 Task: Check the percentage active listings of formal dining room in the last 5 years.
Action: Mouse moved to (1067, 242)
Screenshot: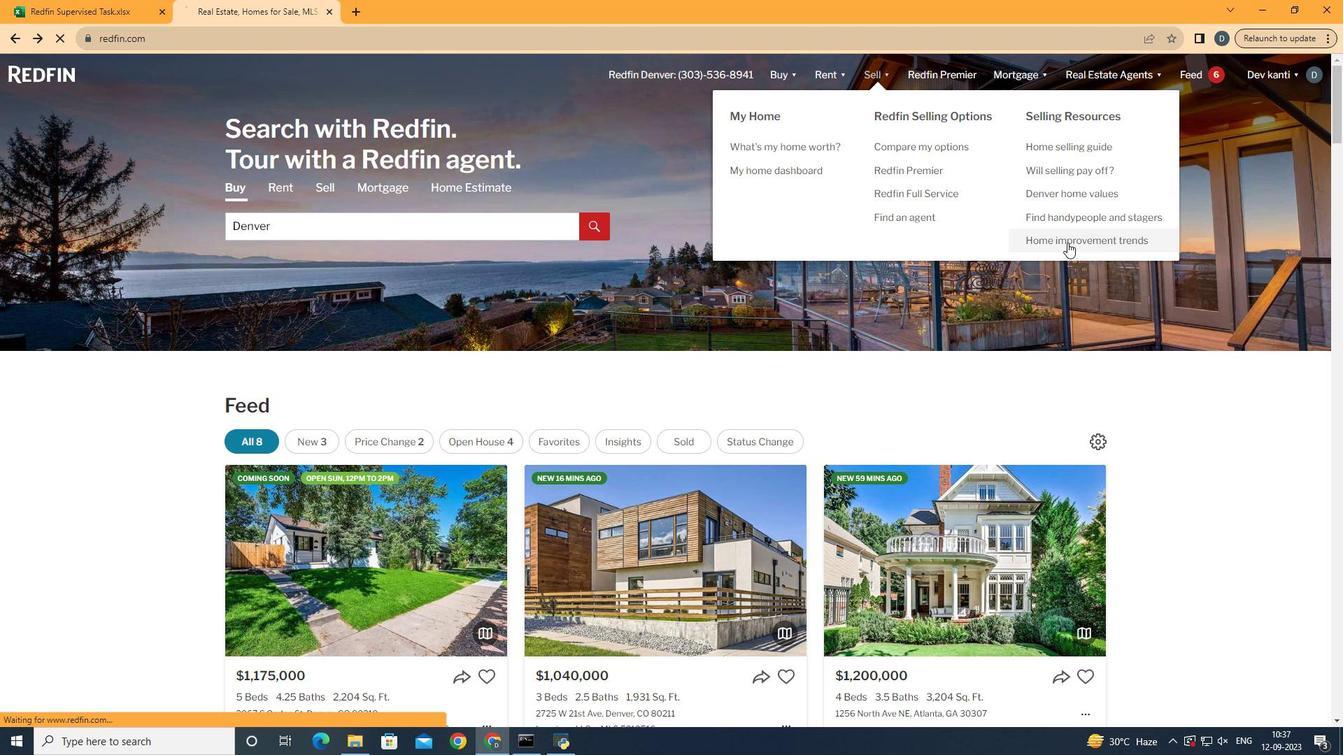 
Action: Mouse pressed left at (1067, 242)
Screenshot: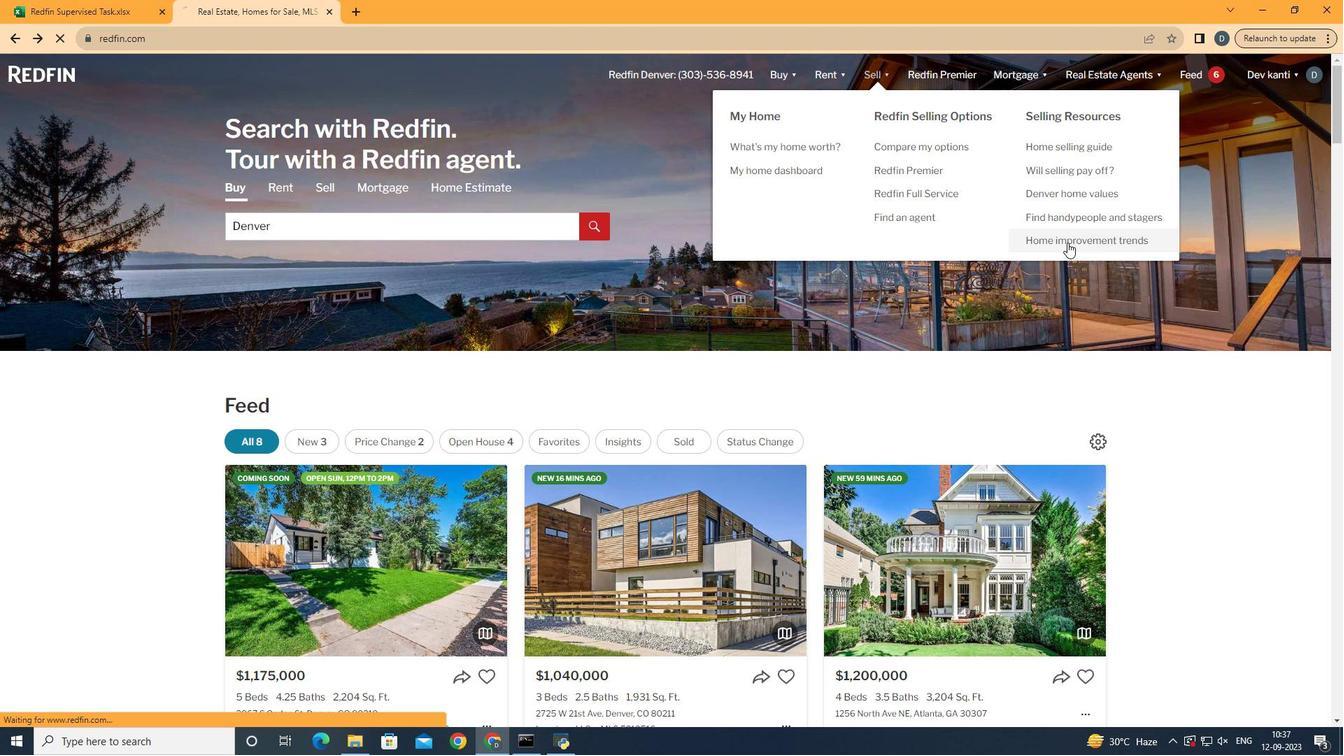 
Action: Mouse moved to (337, 267)
Screenshot: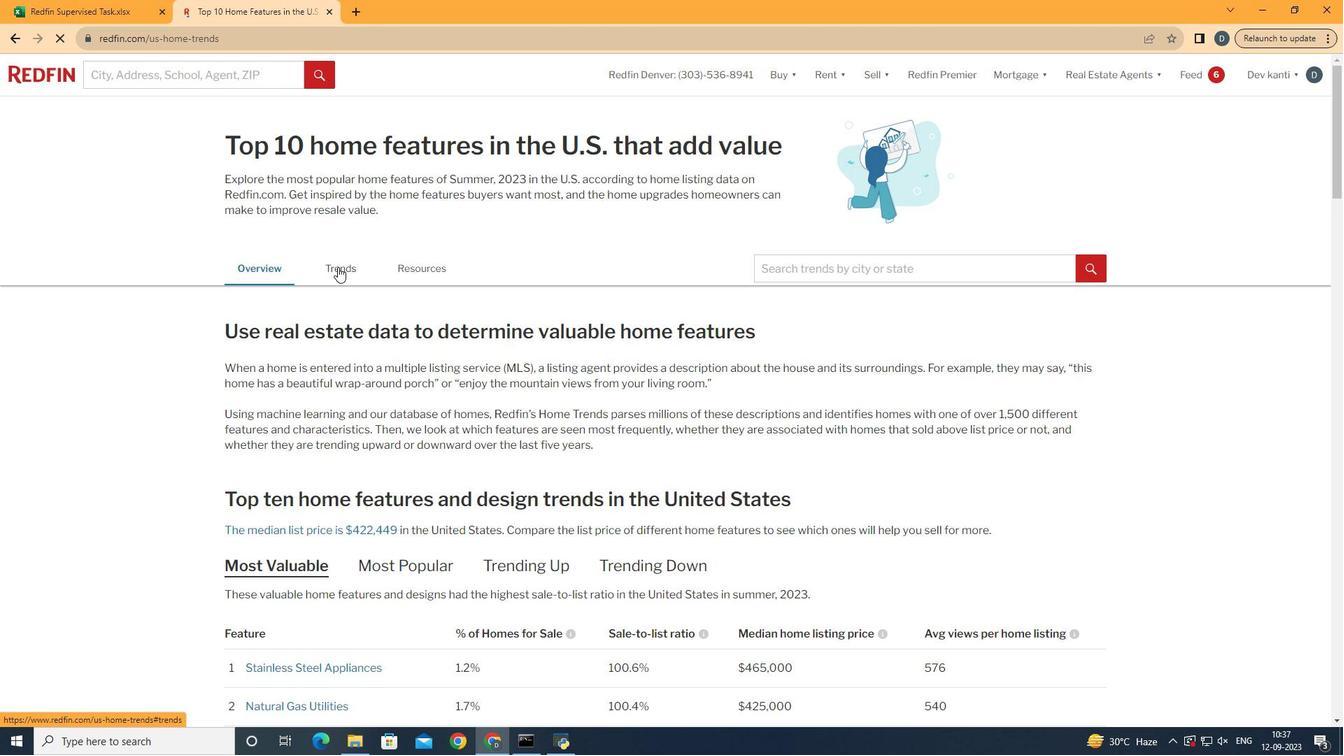 
Action: Mouse pressed left at (337, 267)
Screenshot: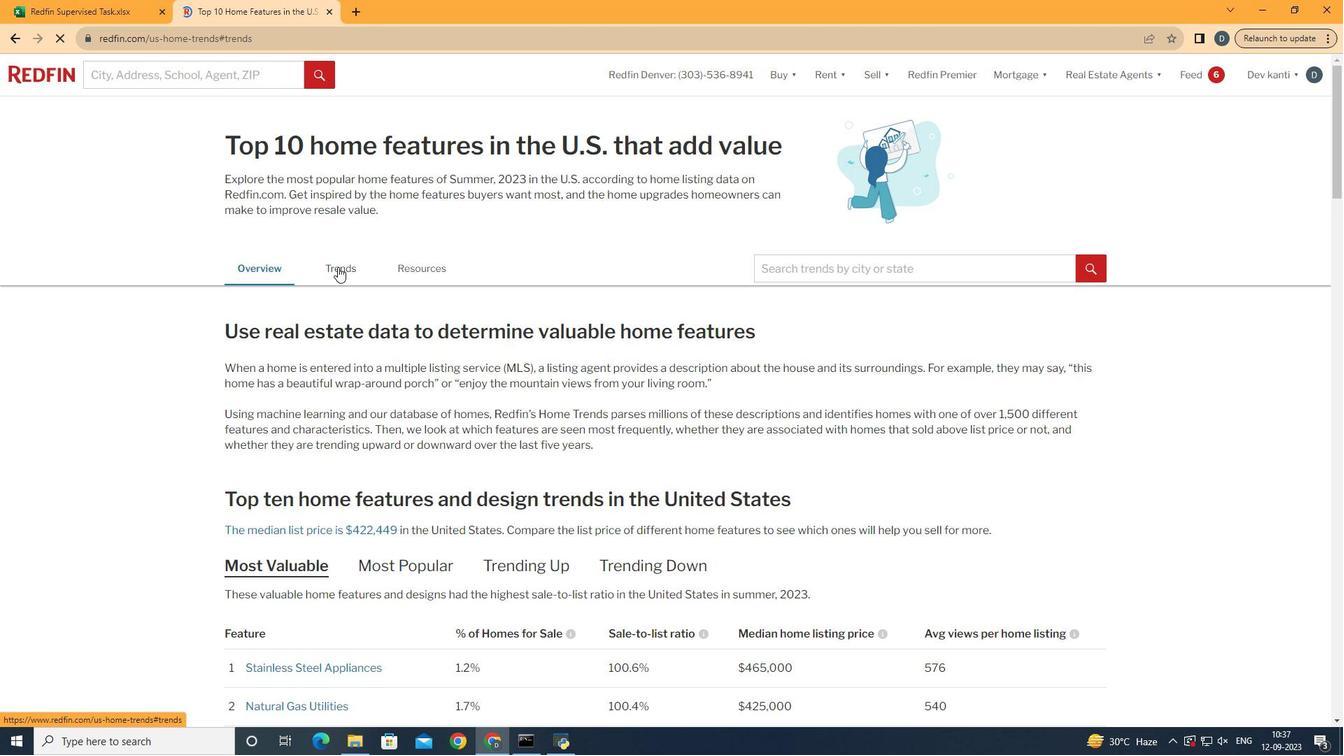 
Action: Mouse moved to (503, 347)
Screenshot: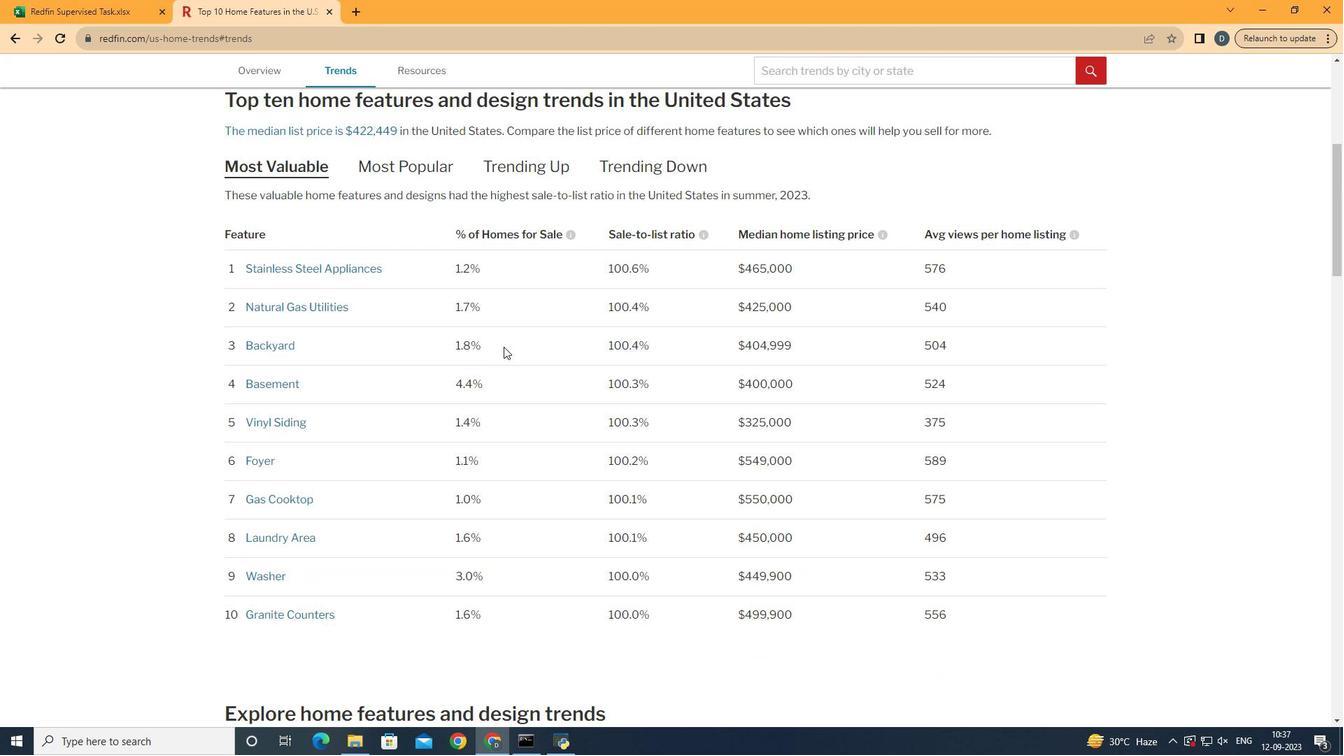 
Action: Mouse scrolled (503, 346) with delta (0, 0)
Screenshot: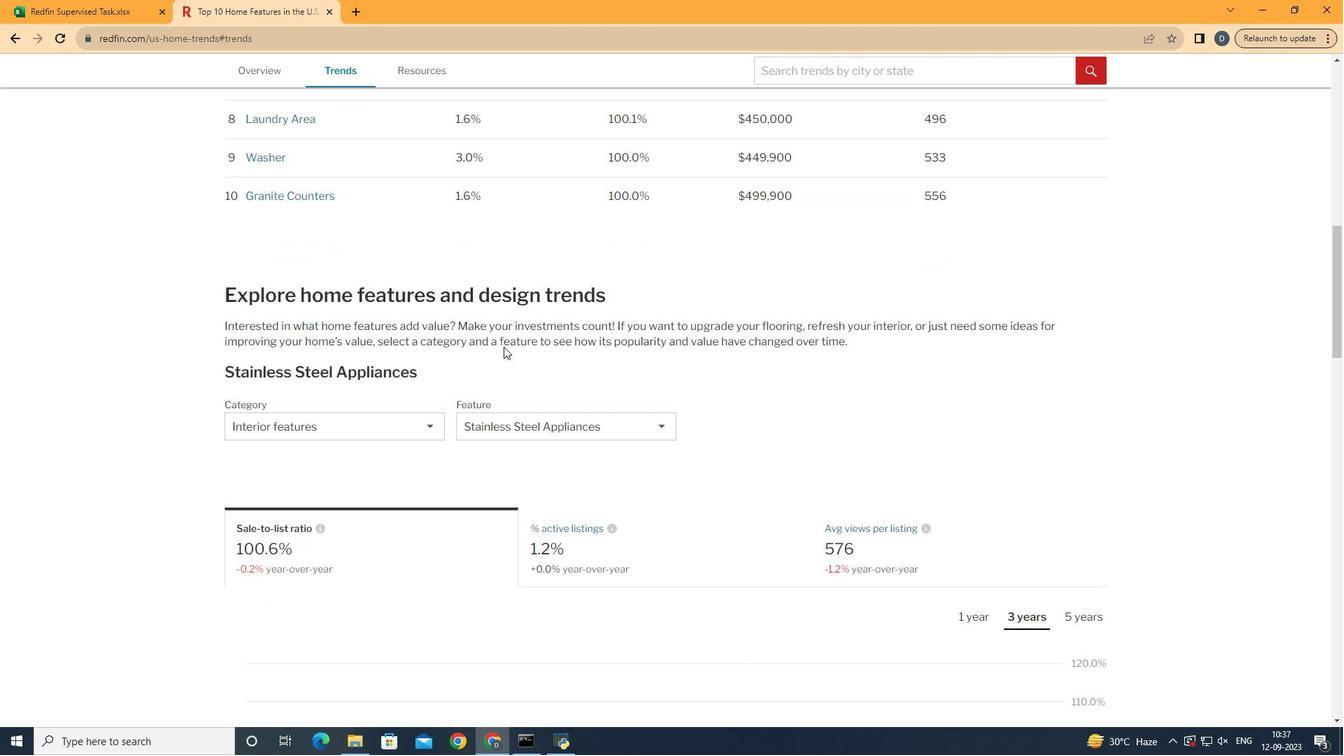 
Action: Mouse scrolled (503, 346) with delta (0, 0)
Screenshot: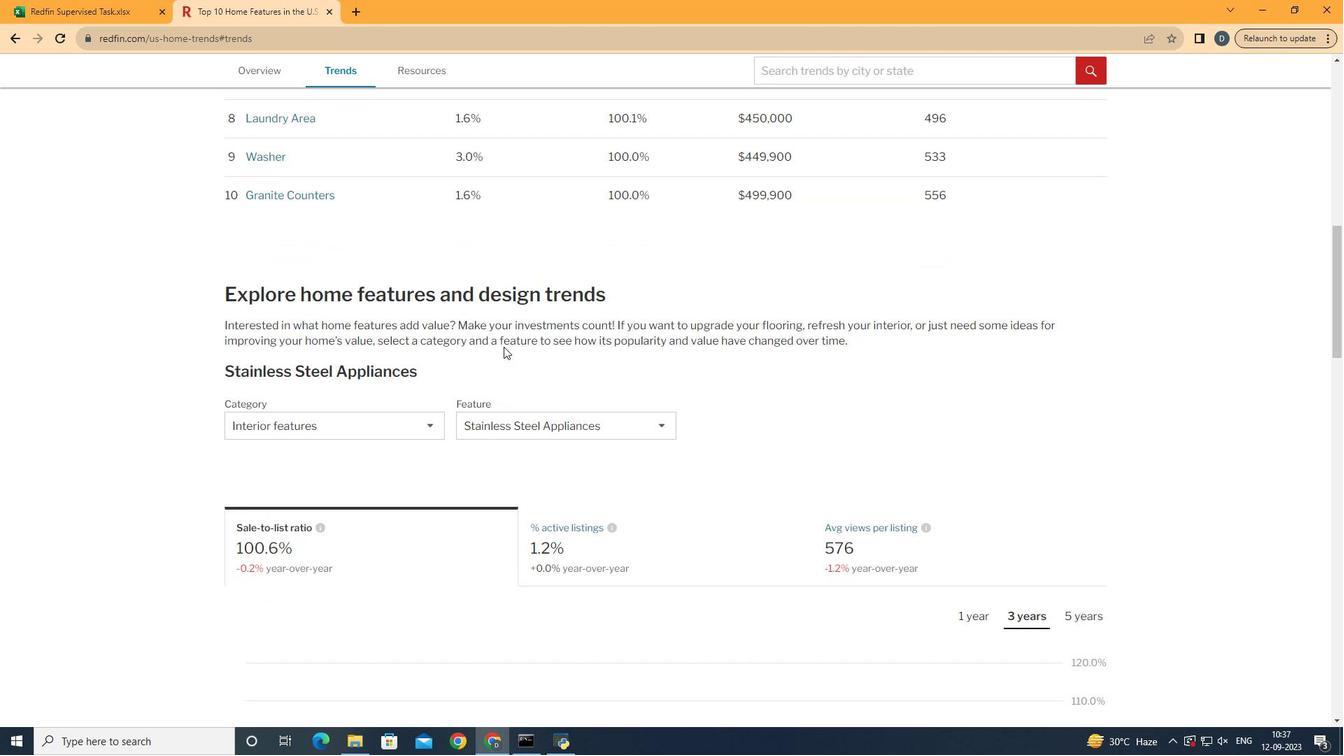 
Action: Mouse scrolled (503, 346) with delta (0, 0)
Screenshot: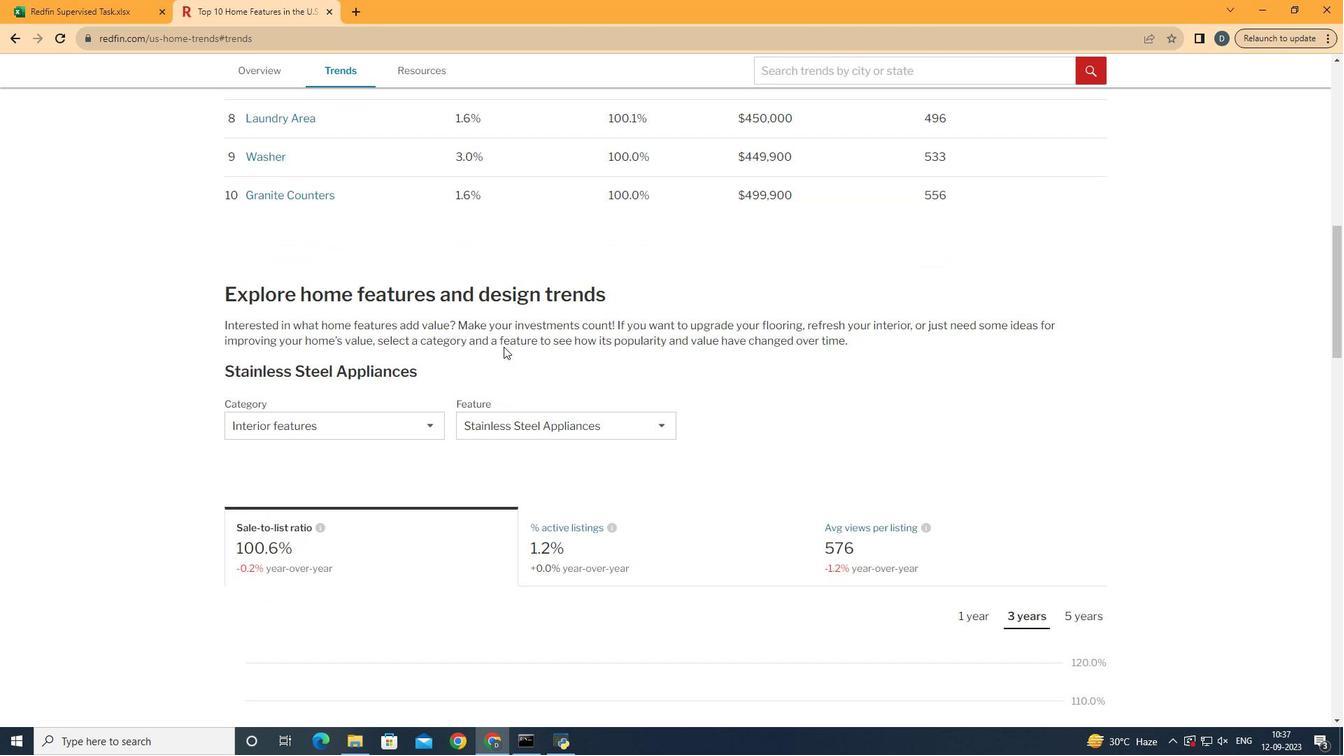 
Action: Mouse scrolled (503, 346) with delta (0, 0)
Screenshot: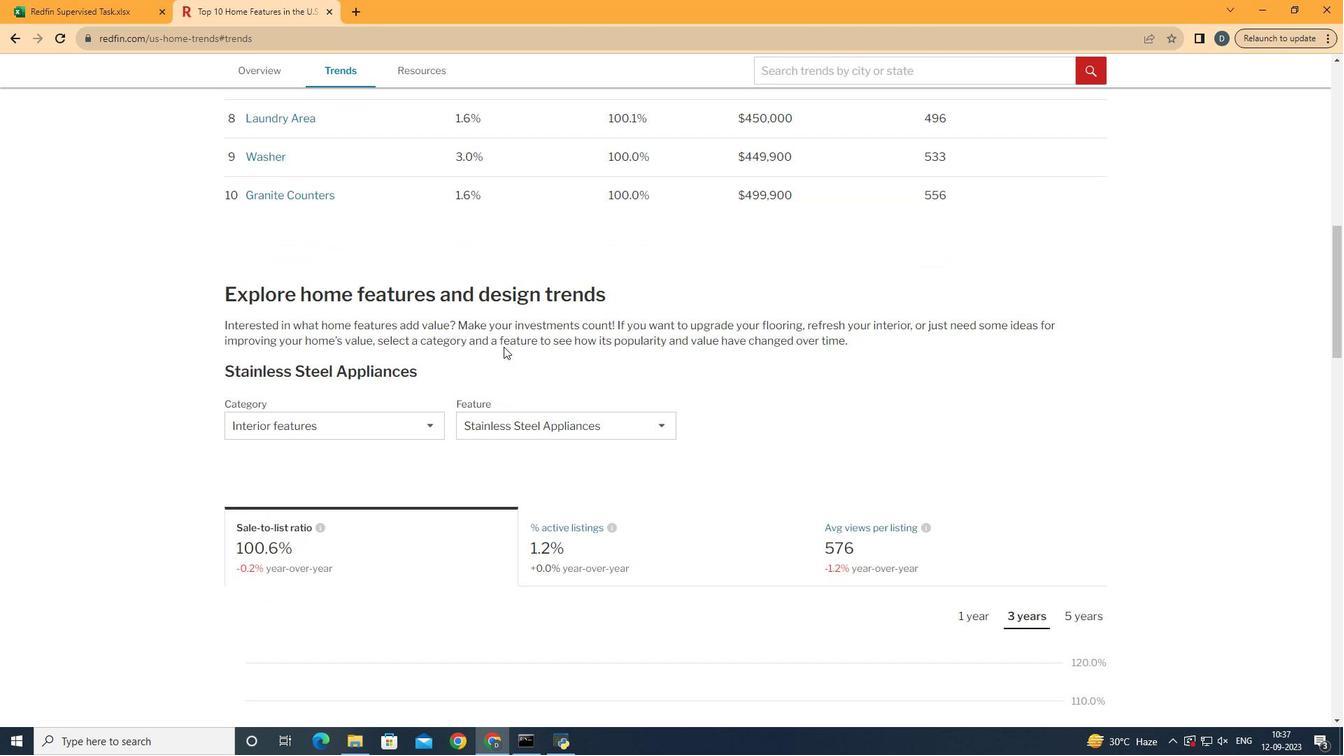 
Action: Mouse scrolled (503, 346) with delta (0, 0)
Screenshot: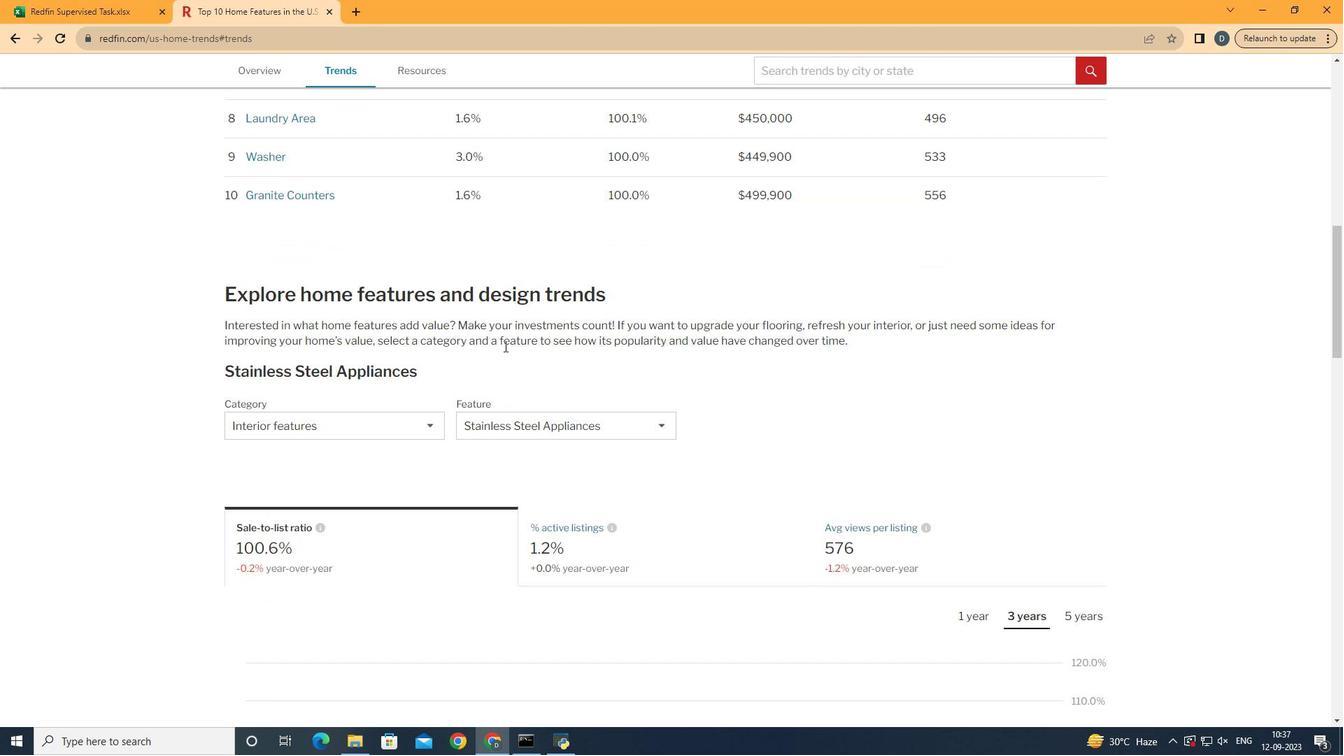 
Action: Mouse scrolled (503, 346) with delta (0, 0)
Screenshot: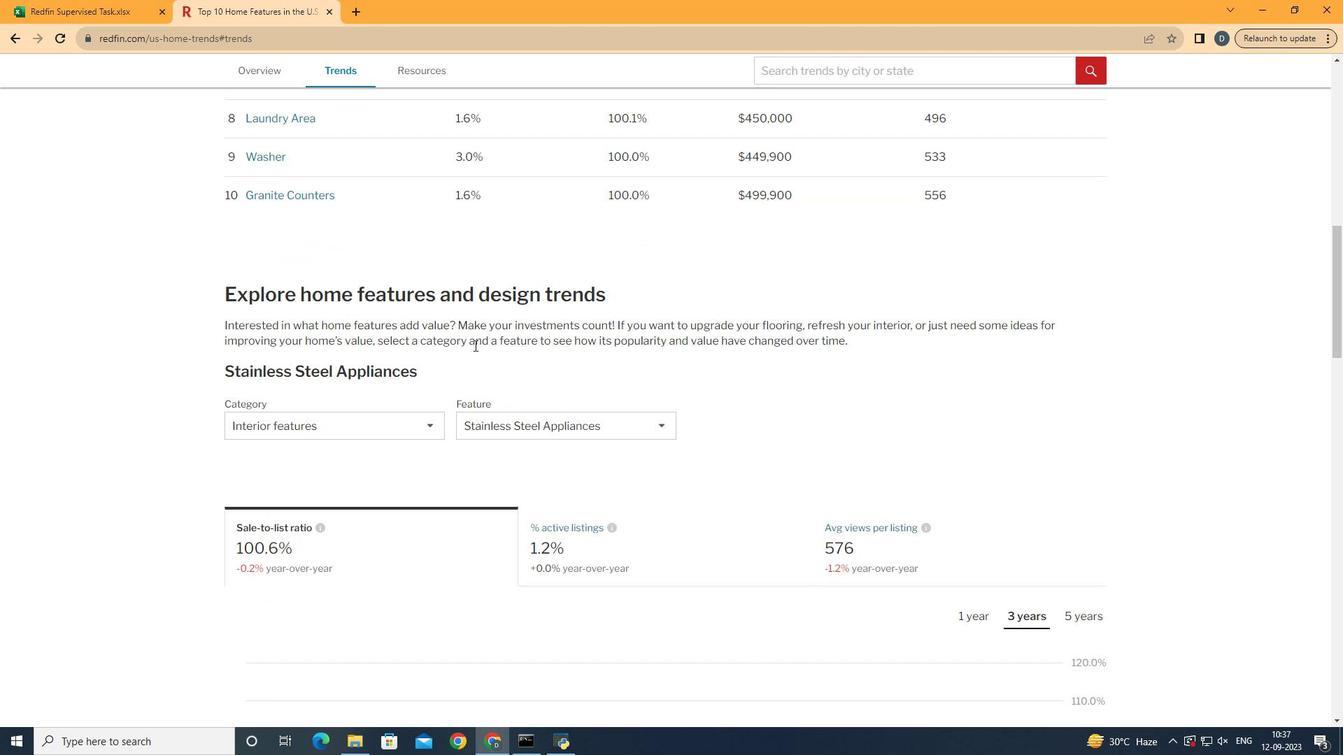 
Action: Mouse moved to (452, 347)
Screenshot: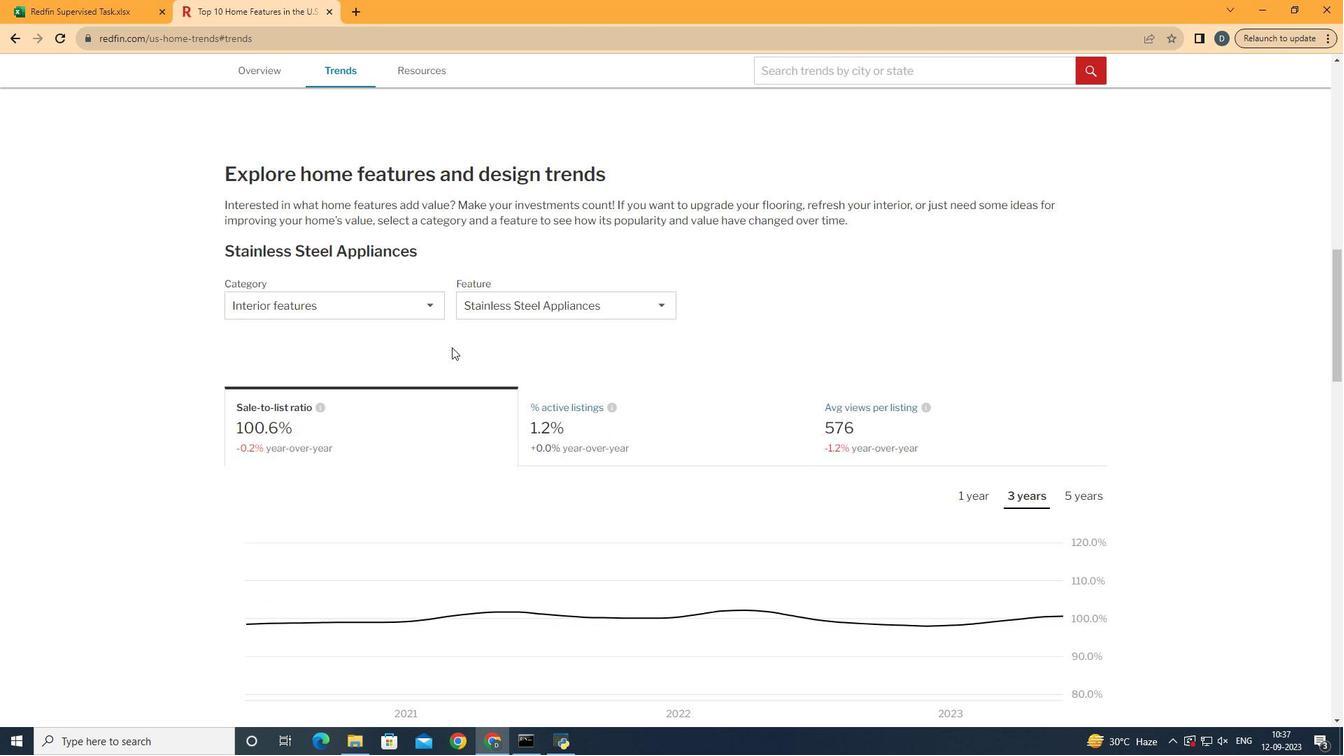 
Action: Mouse scrolled (452, 347) with delta (0, 0)
Screenshot: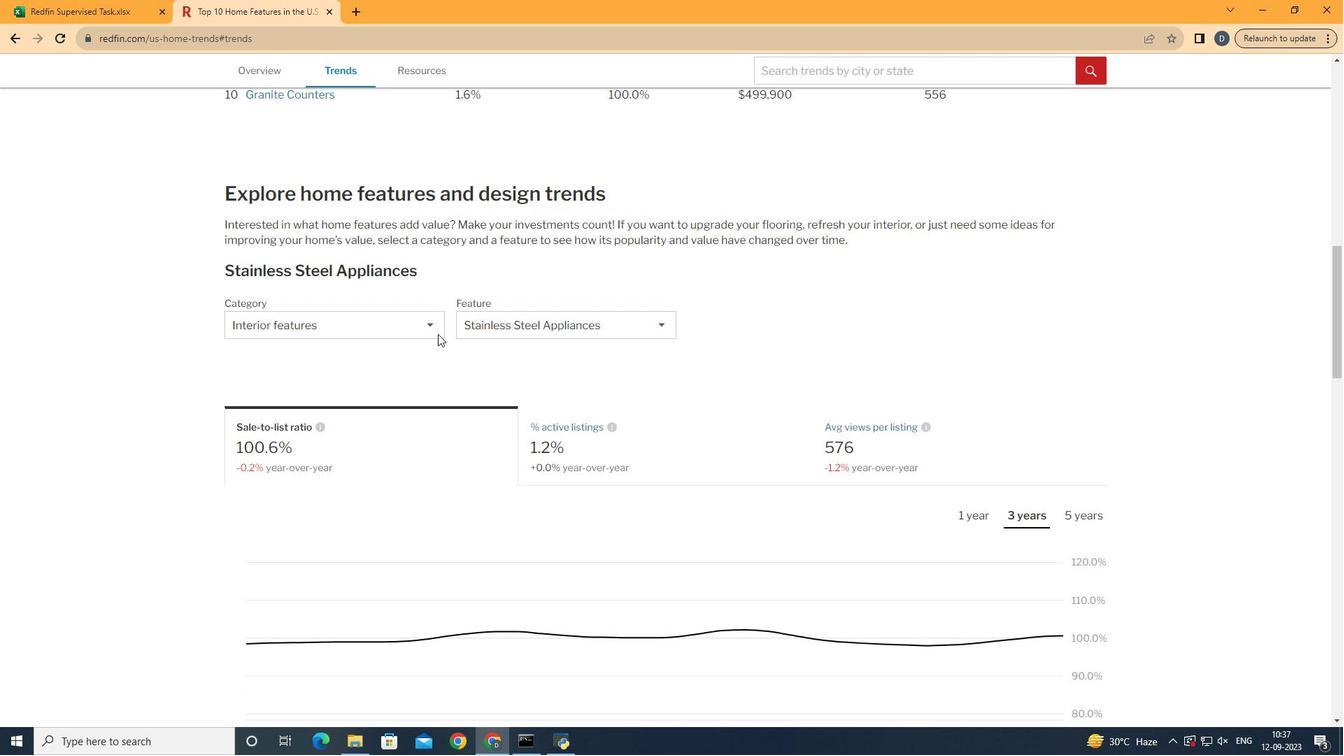 
Action: Mouse scrolled (452, 347) with delta (0, 0)
Screenshot: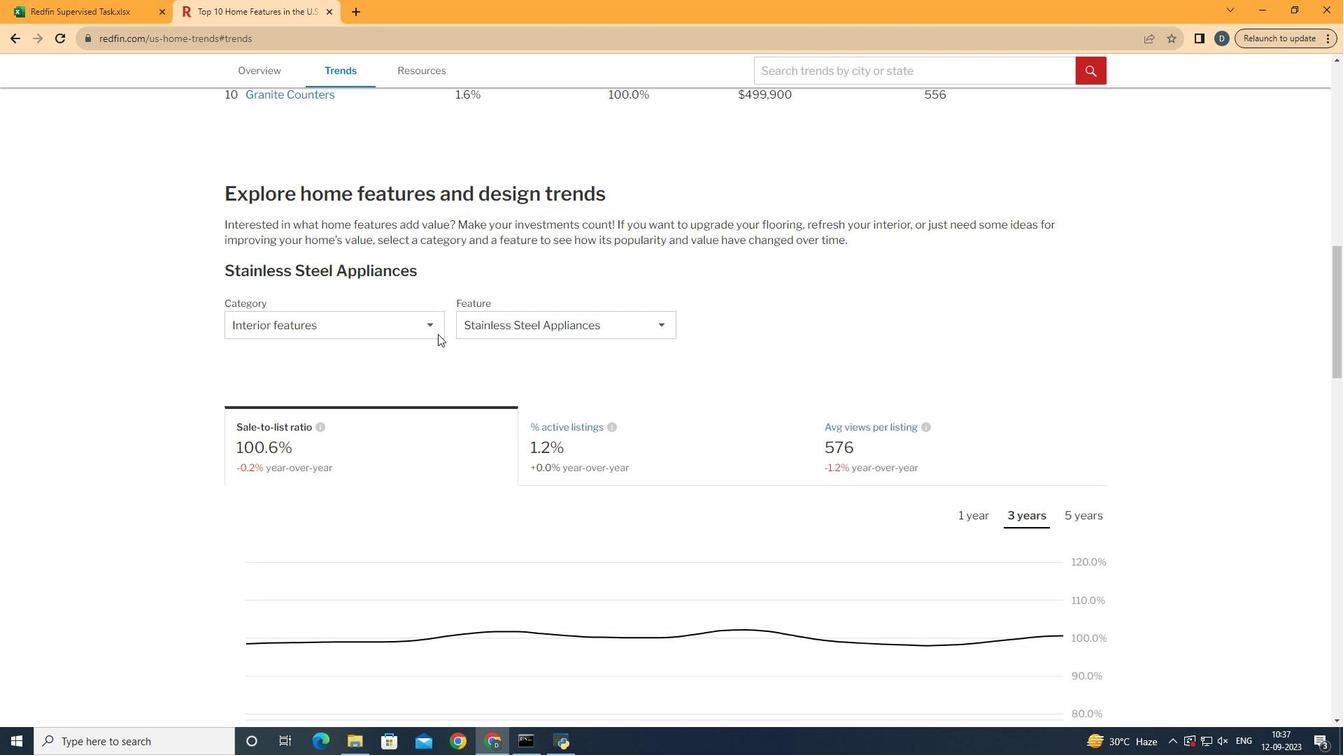 
Action: Mouse scrolled (452, 348) with delta (0, 0)
Screenshot: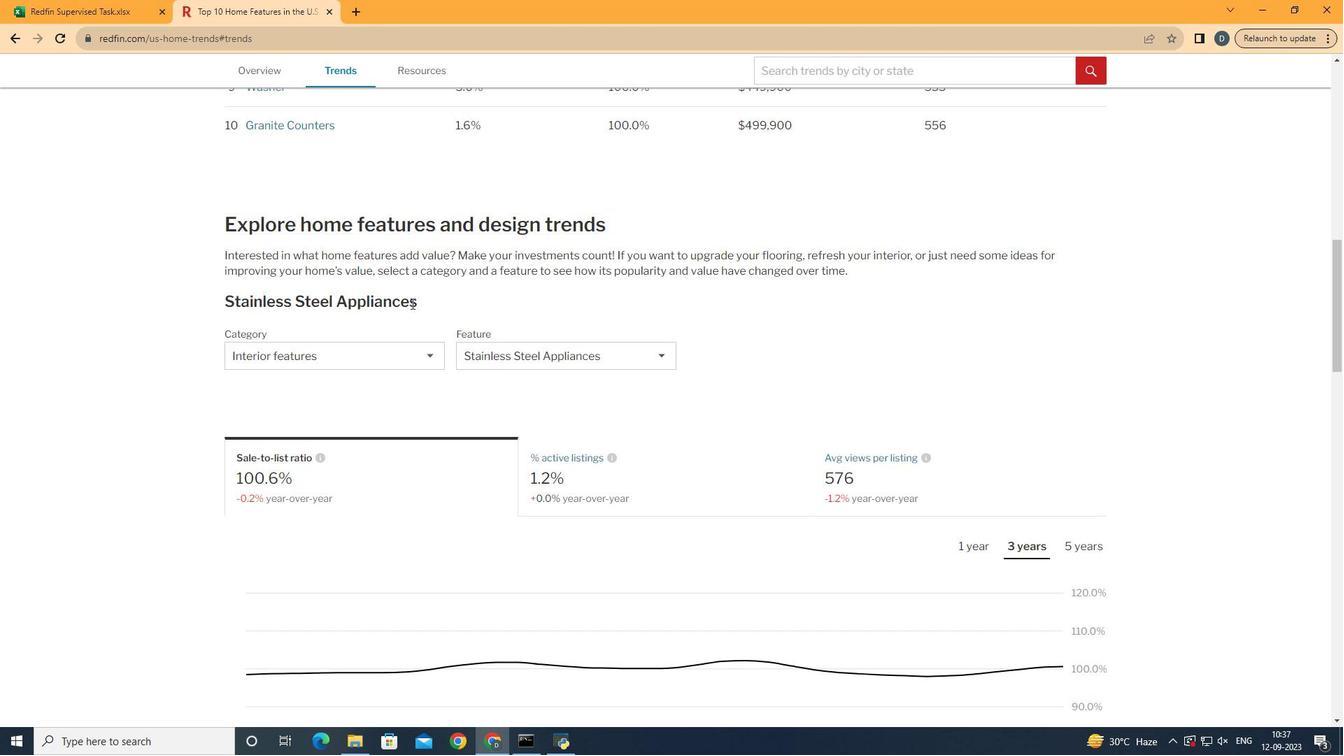 
Action: Mouse moved to (414, 364)
Screenshot: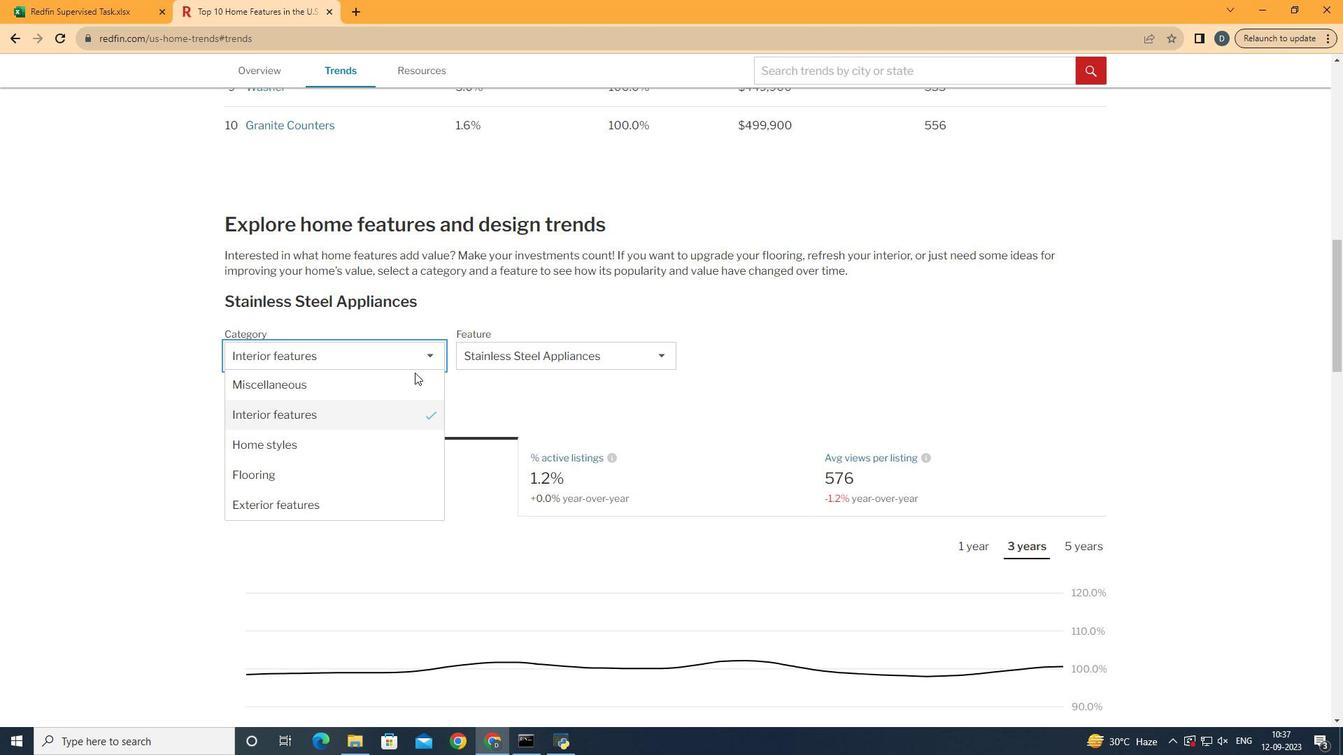 
Action: Mouse pressed left at (414, 364)
Screenshot: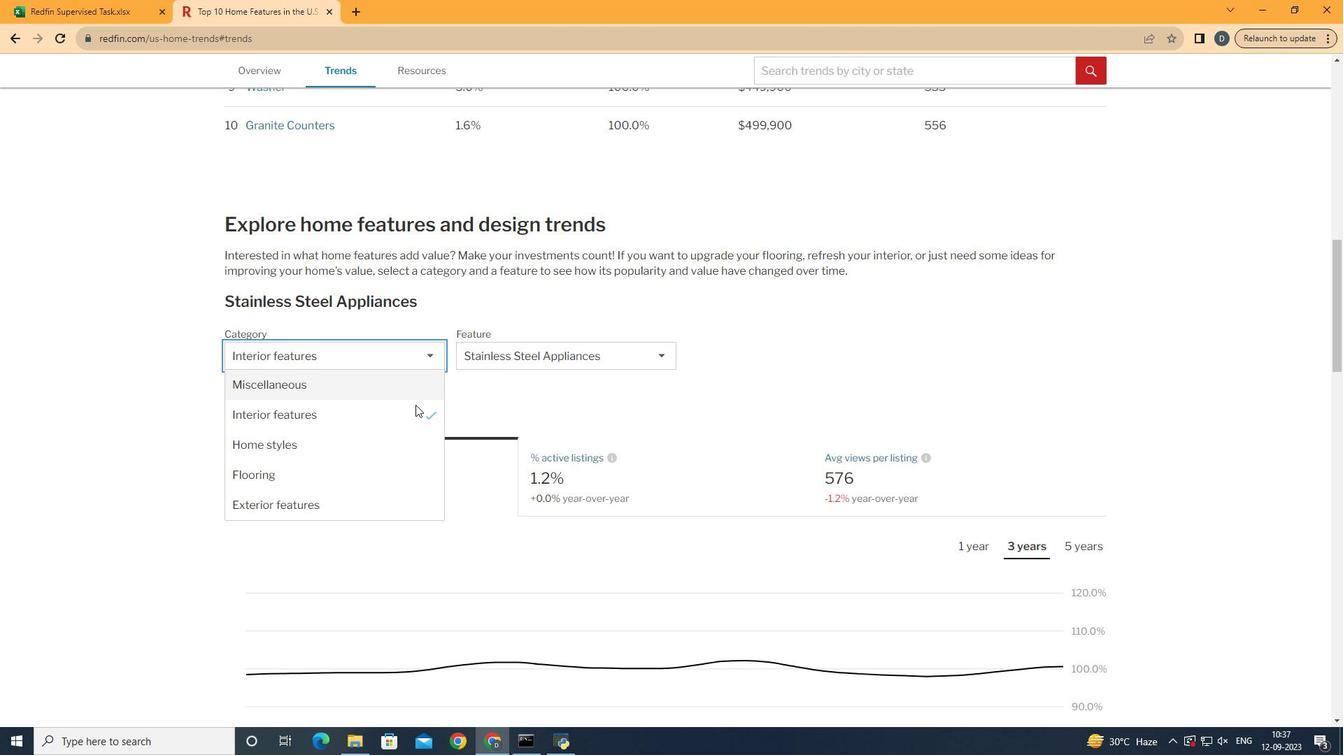 
Action: Mouse moved to (417, 417)
Screenshot: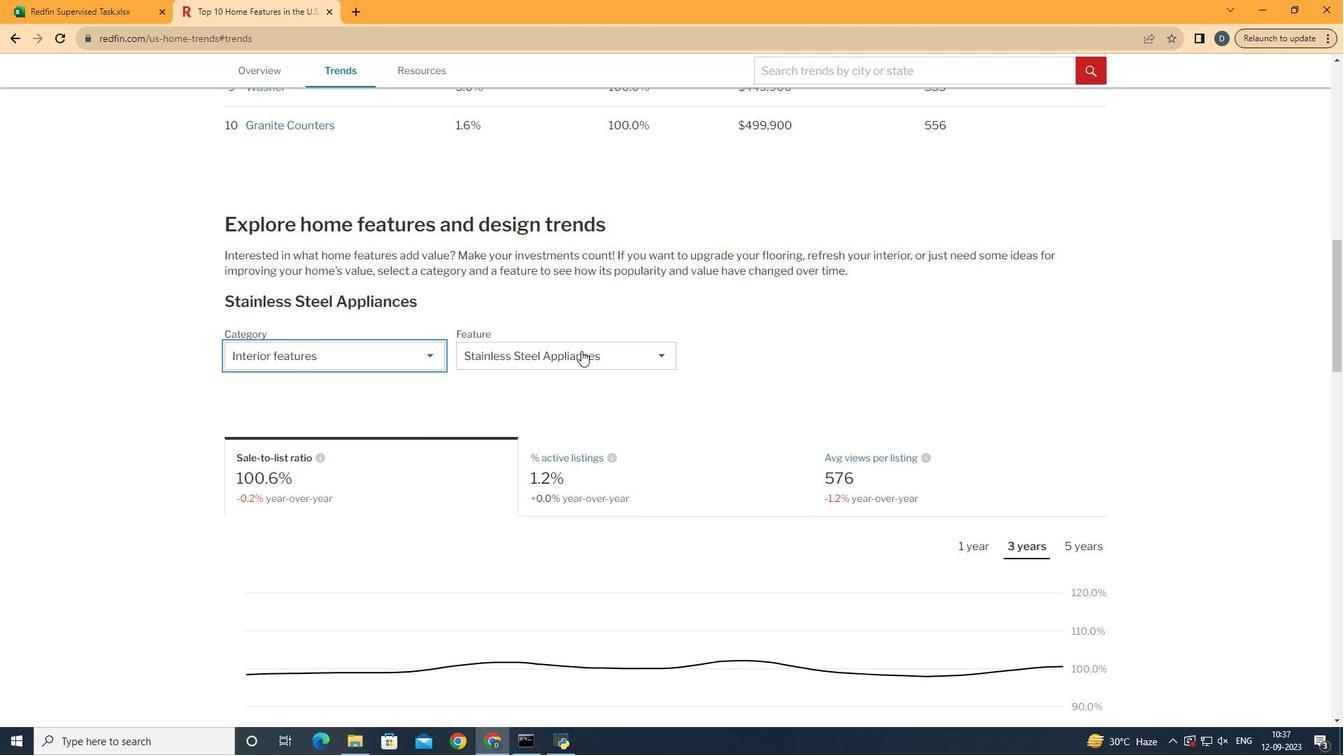 
Action: Mouse pressed left at (417, 417)
Screenshot: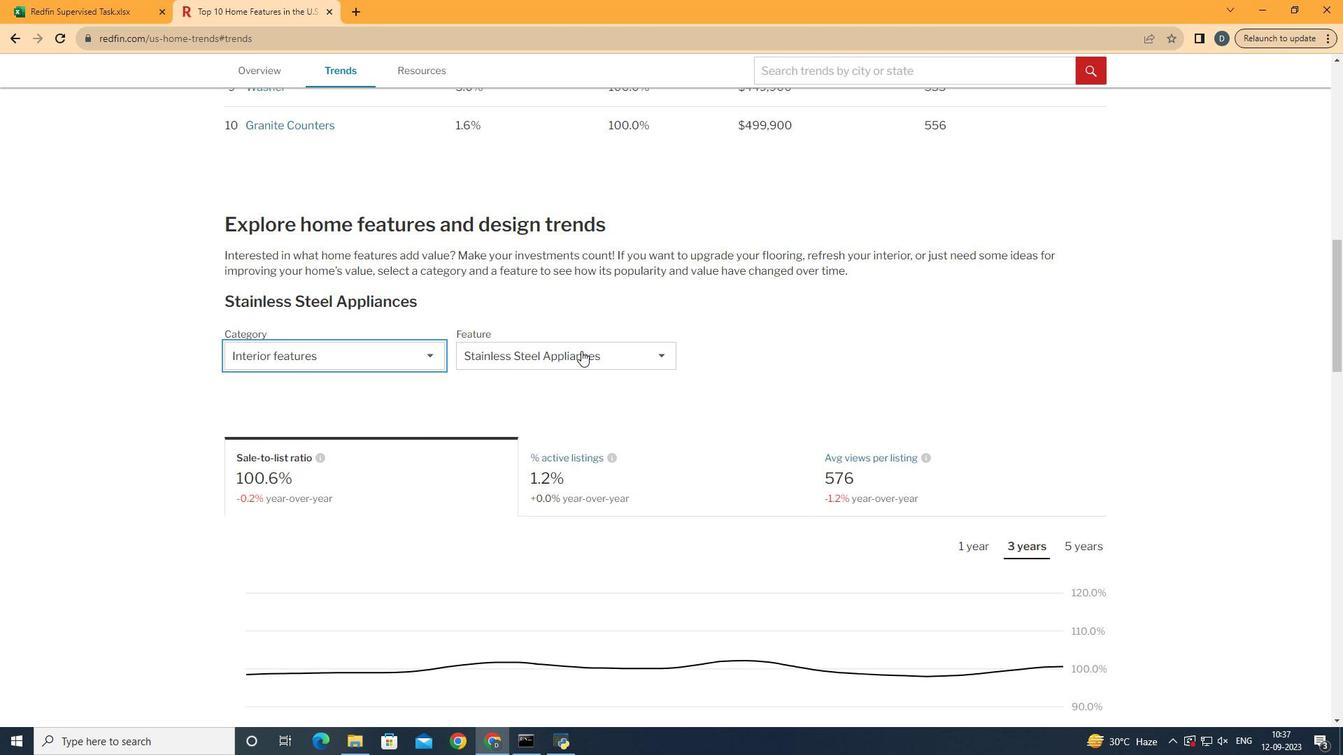 
Action: Mouse moved to (581, 351)
Screenshot: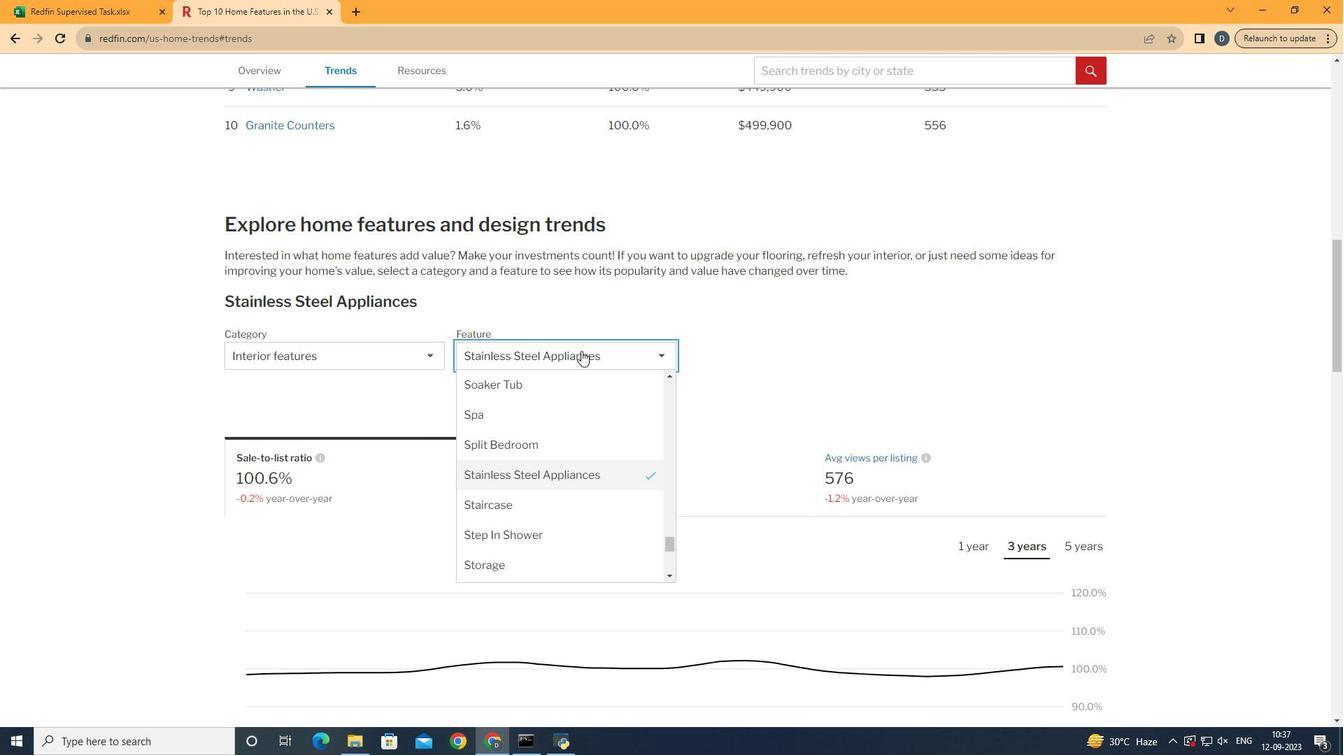 
Action: Mouse pressed left at (581, 351)
Screenshot: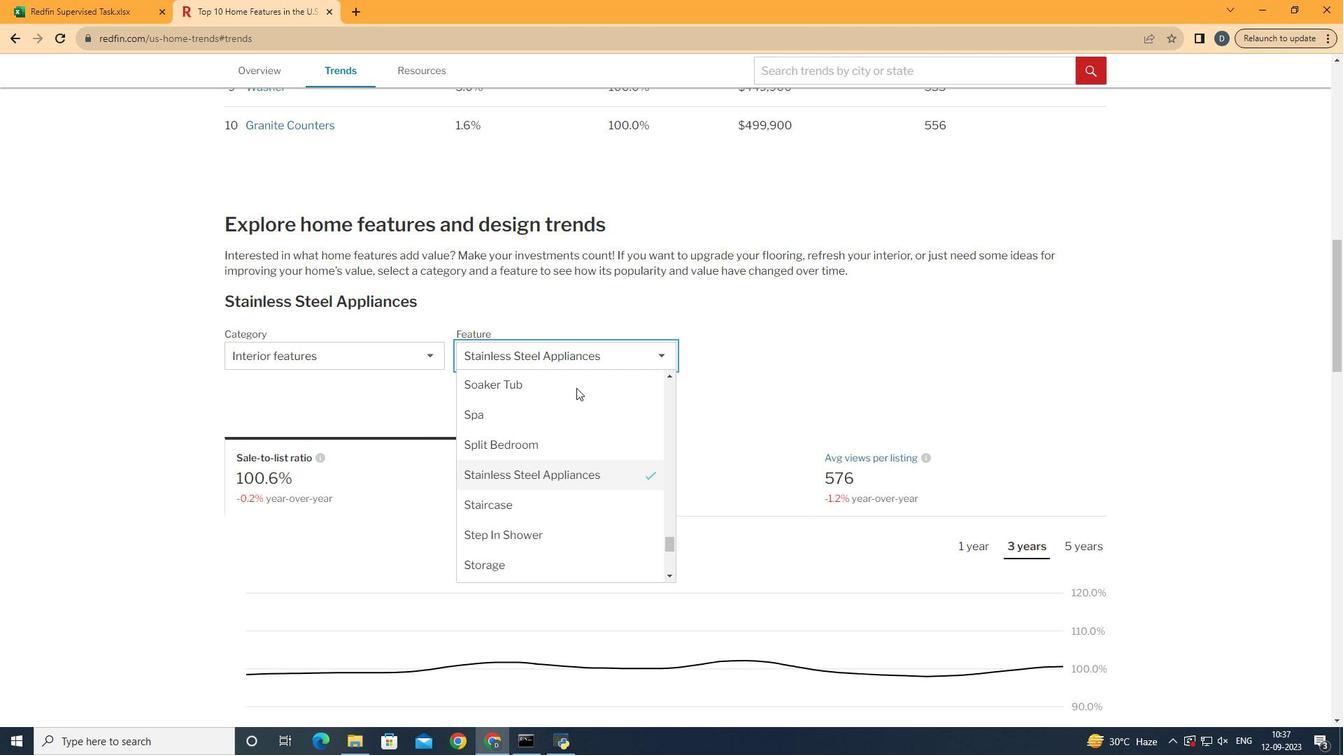 
Action: Mouse moved to (594, 462)
Screenshot: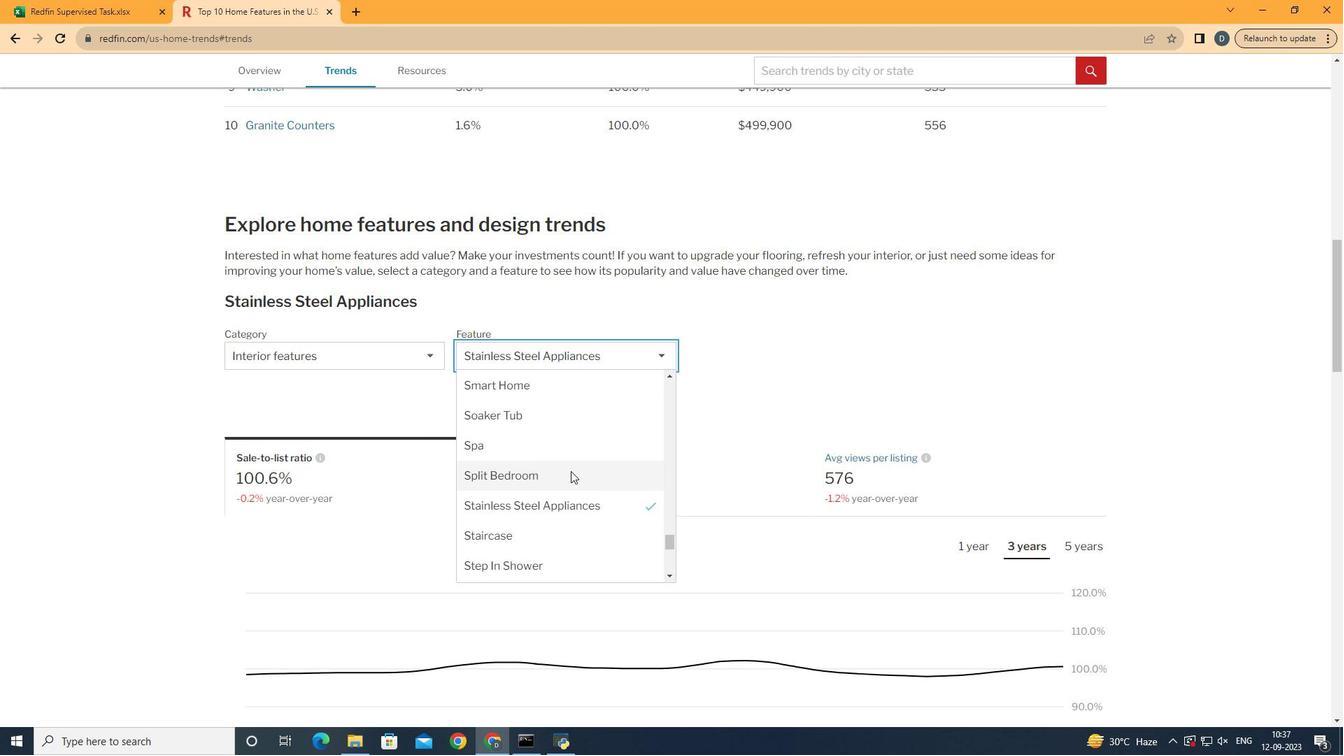 
Action: Mouse scrolled (594, 463) with delta (0, 0)
Screenshot: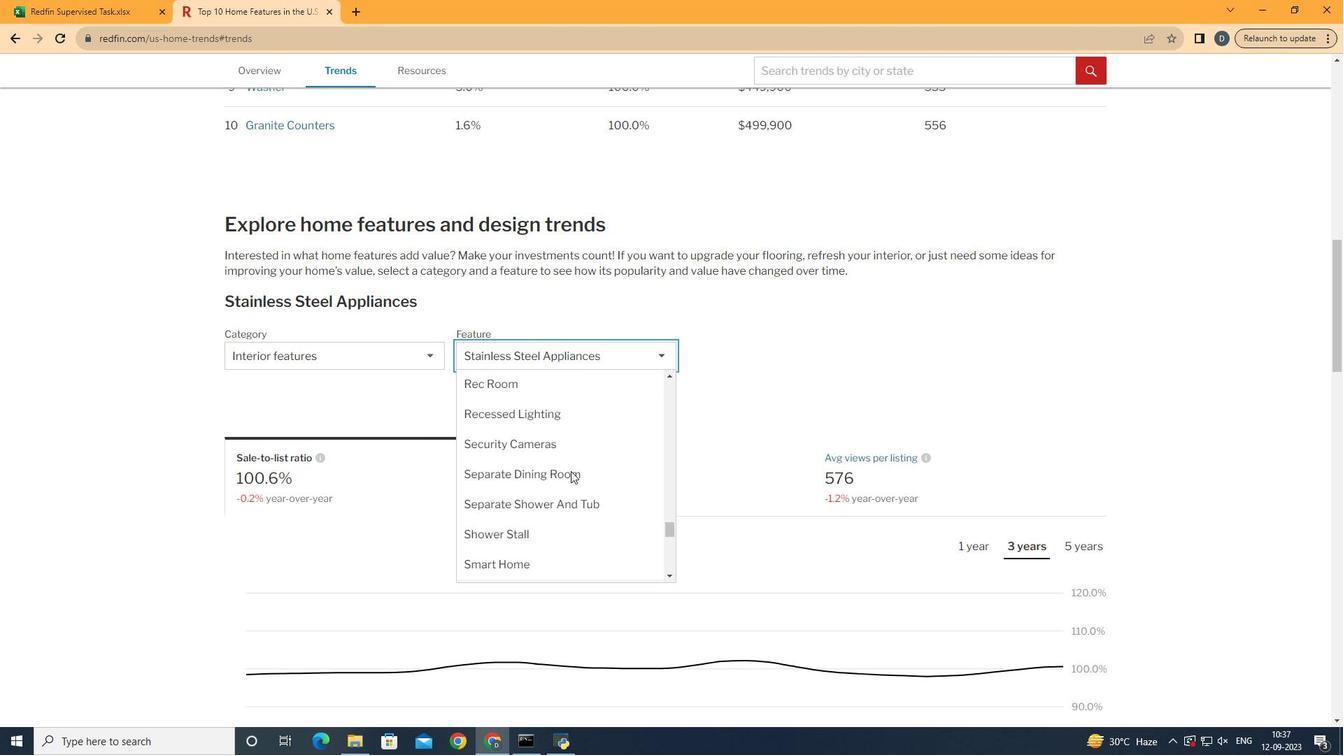 
Action: Mouse moved to (591, 463)
Screenshot: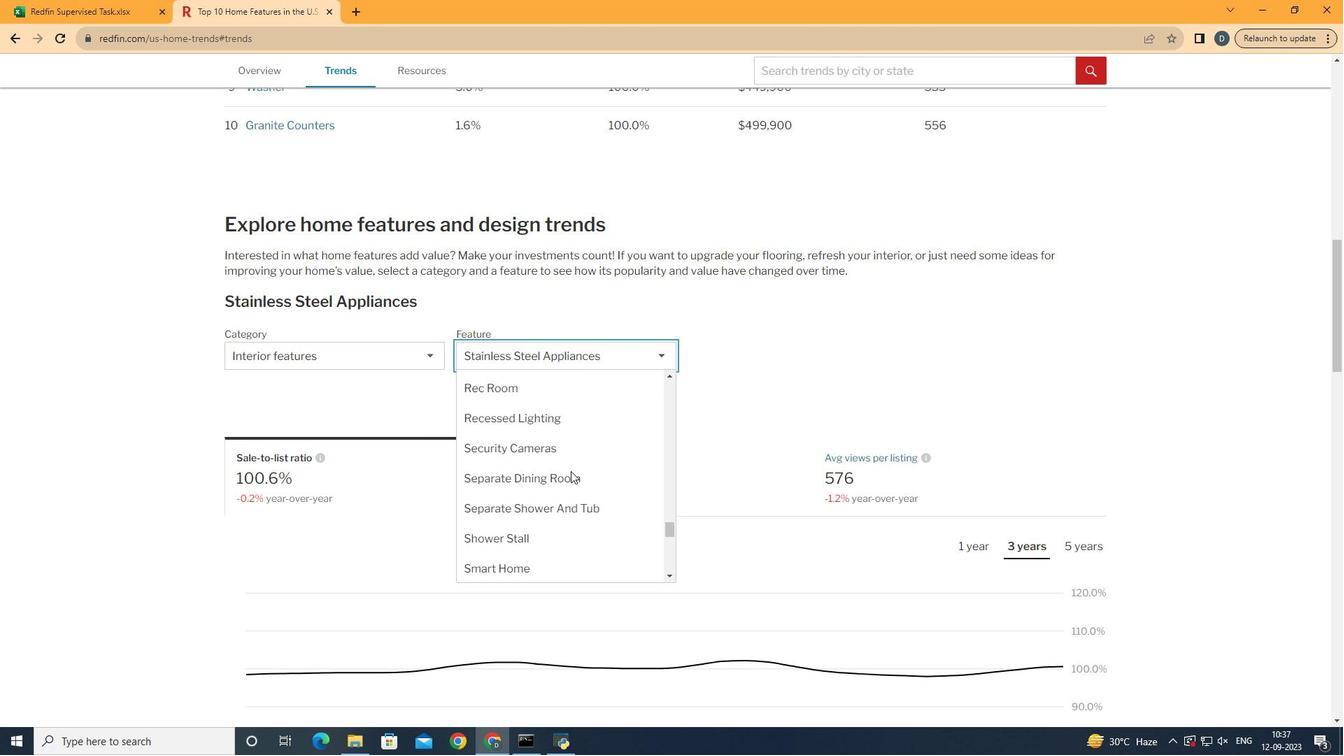 
Action: Mouse scrolled (591, 463) with delta (0, 0)
Screenshot: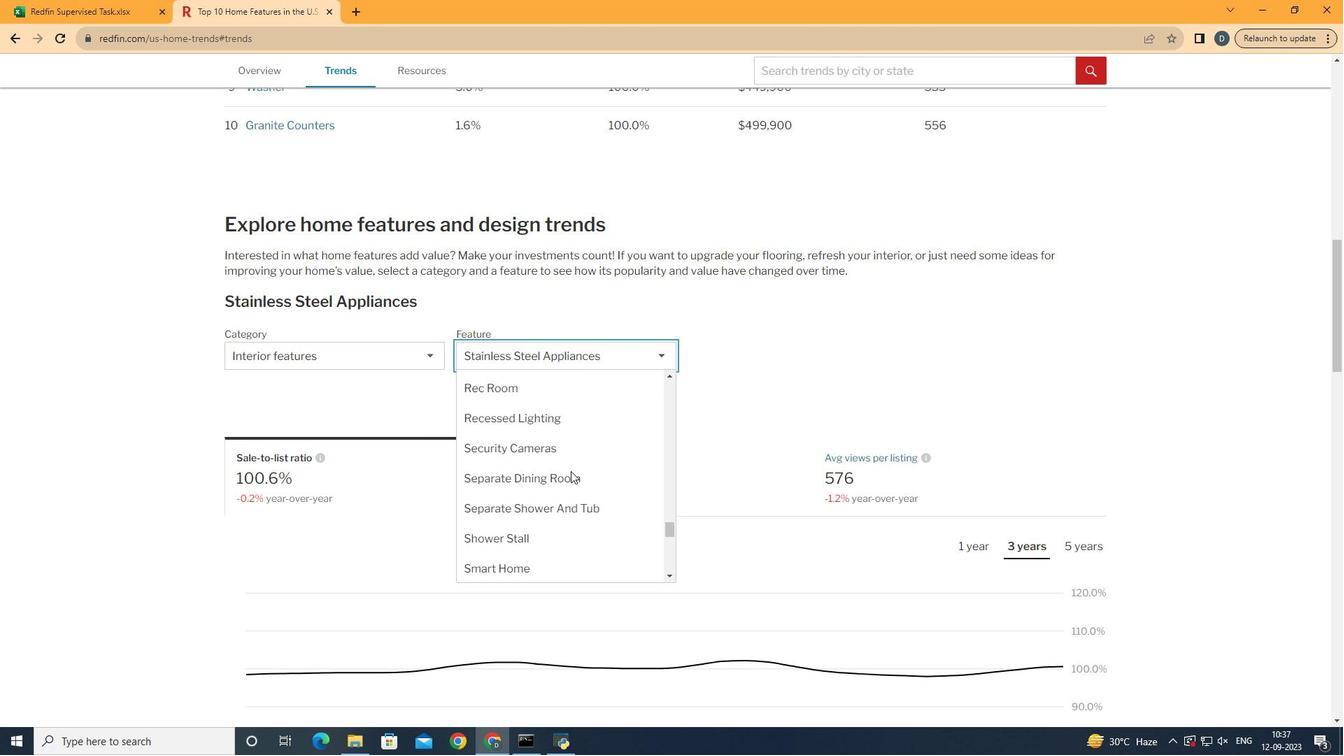 
Action: Mouse moved to (576, 468)
Screenshot: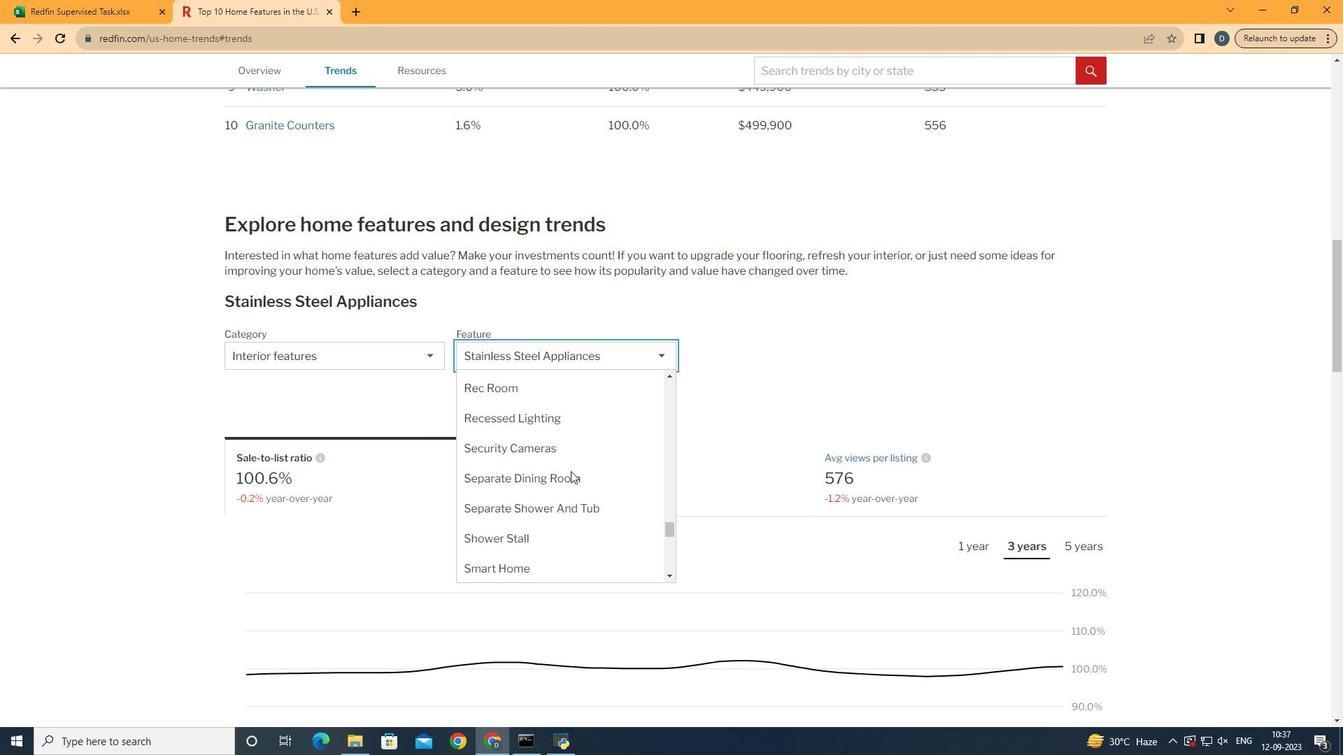 
Action: Mouse scrolled (576, 469) with delta (0, 0)
Screenshot: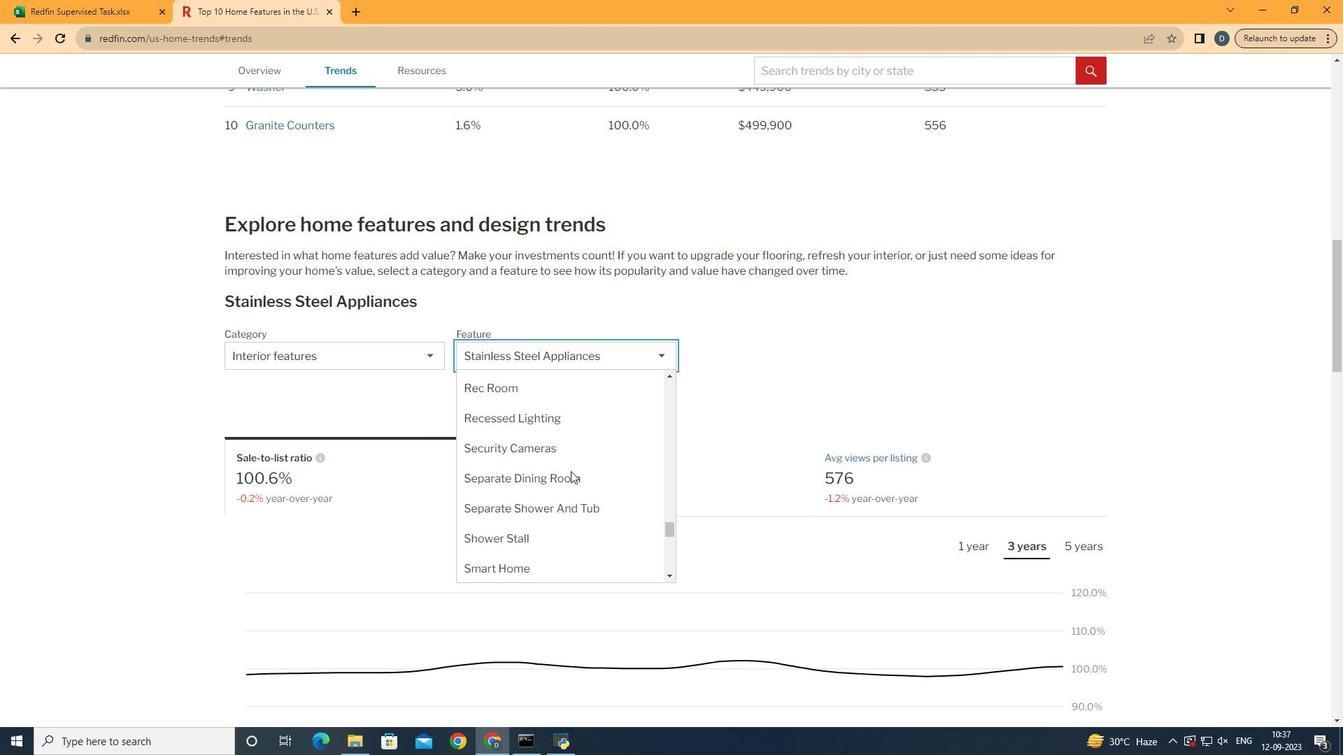 
Action: Mouse moved to (570, 471)
Screenshot: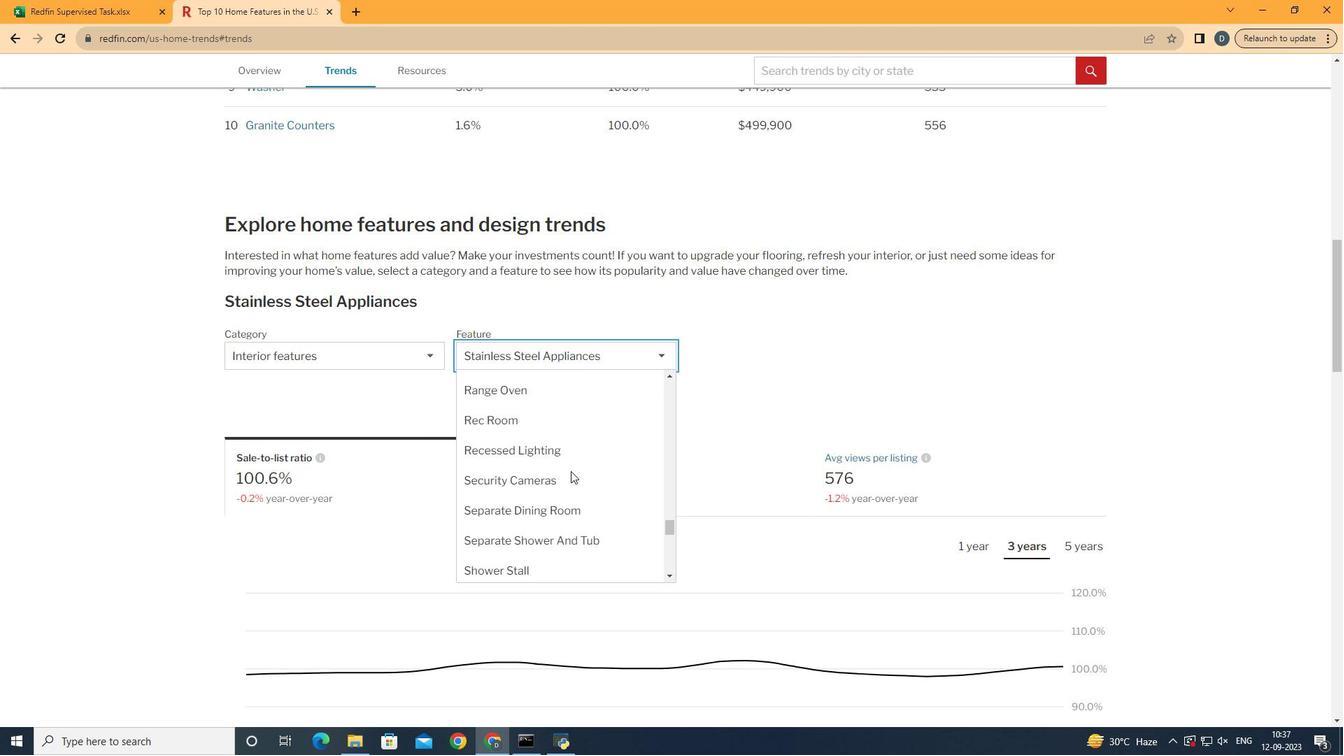 
Action: Mouse scrolled (570, 472) with delta (0, 0)
Screenshot: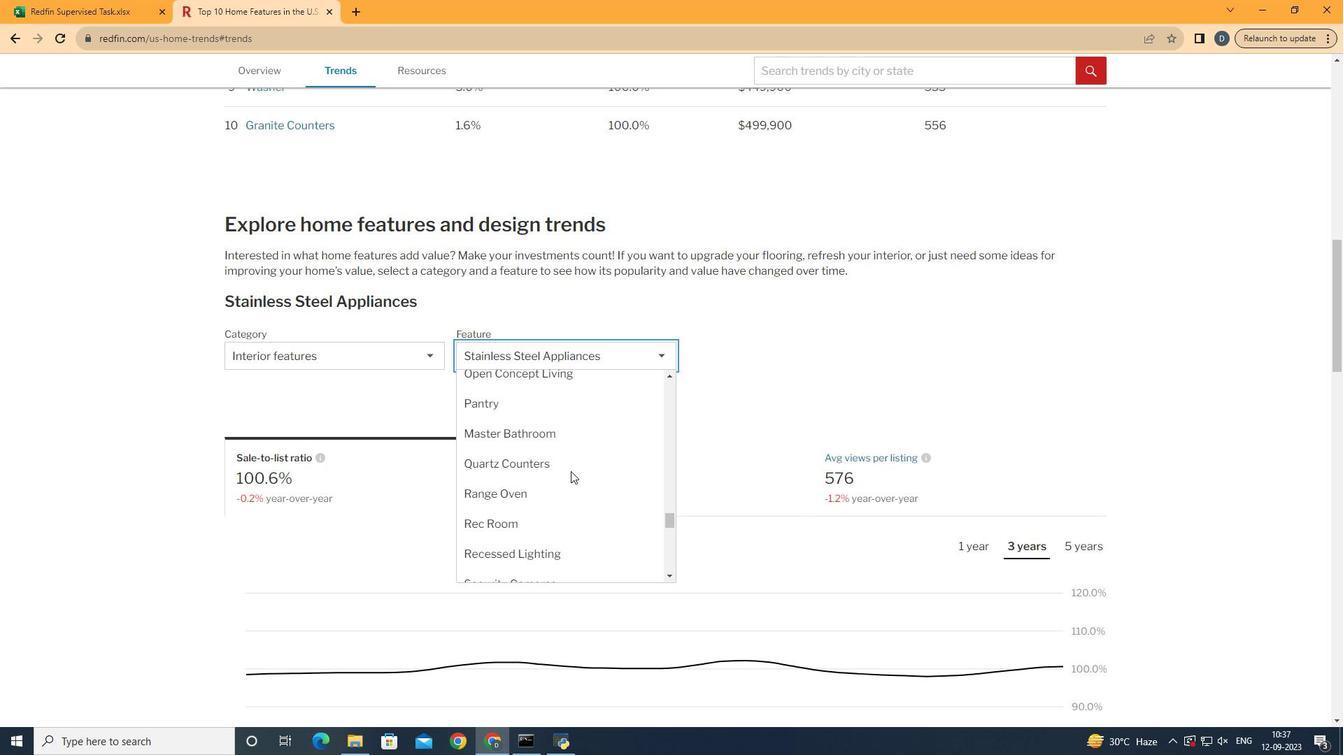 
Action: Mouse scrolled (570, 472) with delta (0, 0)
Screenshot: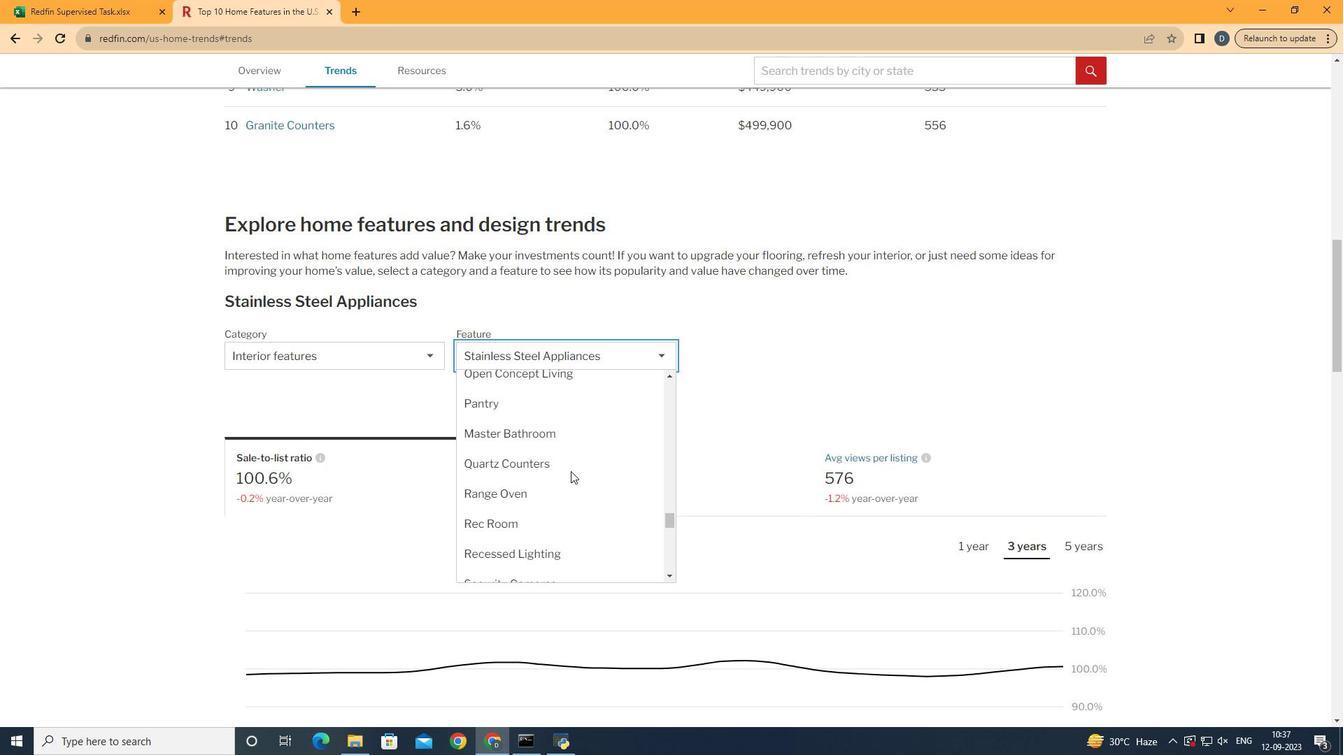
Action: Mouse scrolled (570, 472) with delta (0, 0)
Screenshot: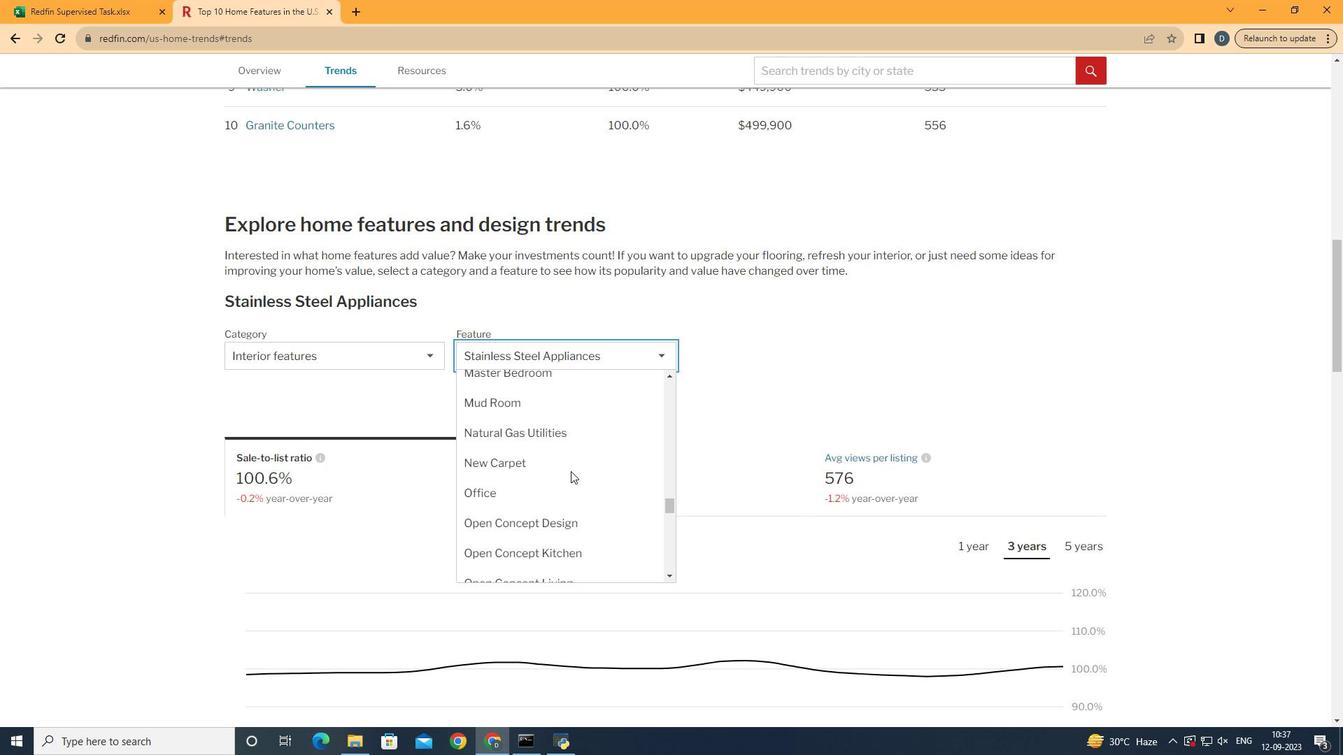 
Action: Mouse scrolled (570, 472) with delta (0, 0)
Screenshot: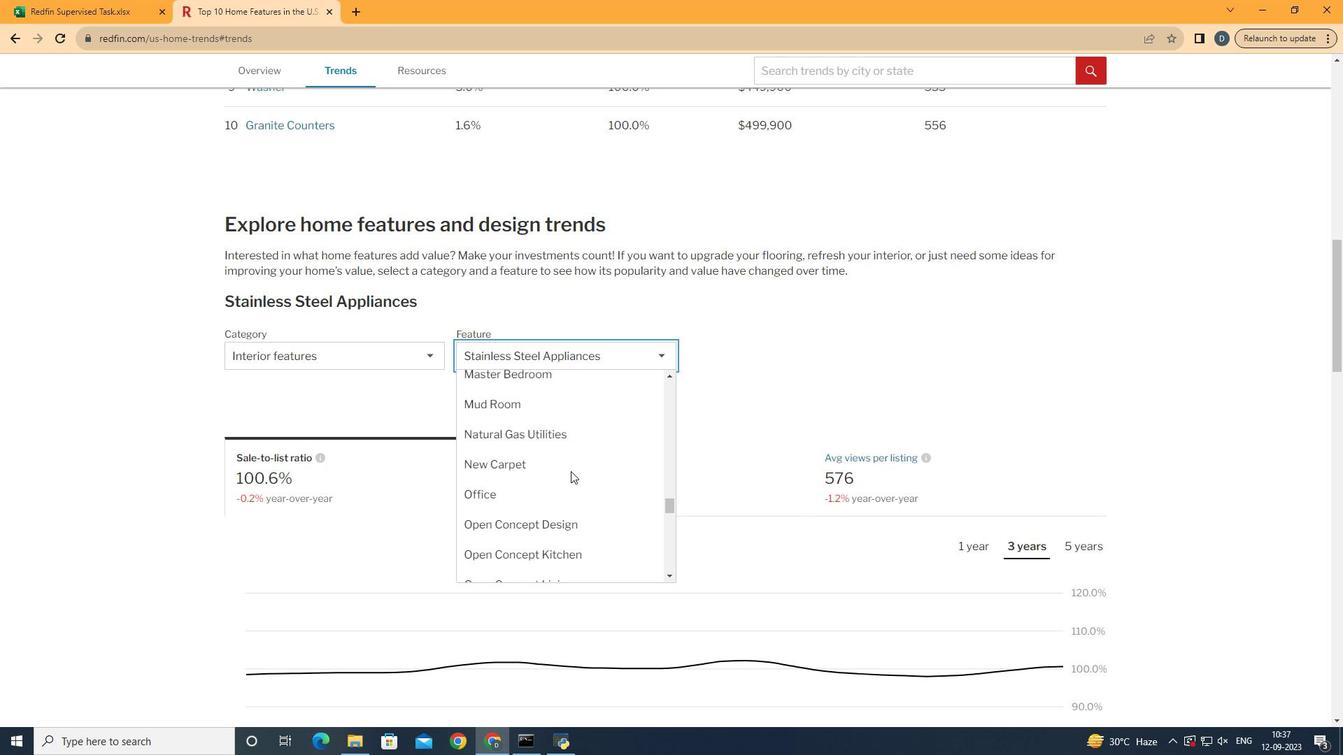 
Action: Mouse scrolled (570, 472) with delta (0, 0)
Screenshot: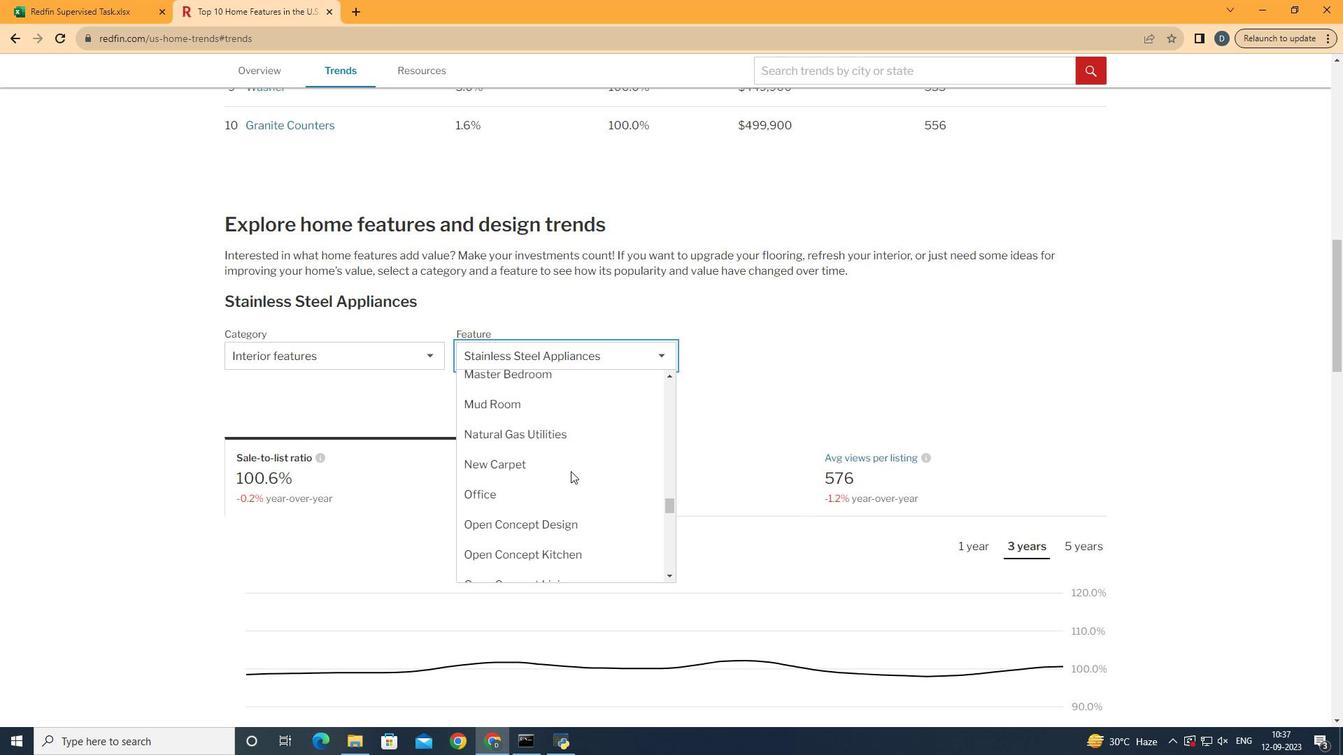 
Action: Mouse scrolled (570, 472) with delta (0, 0)
Screenshot: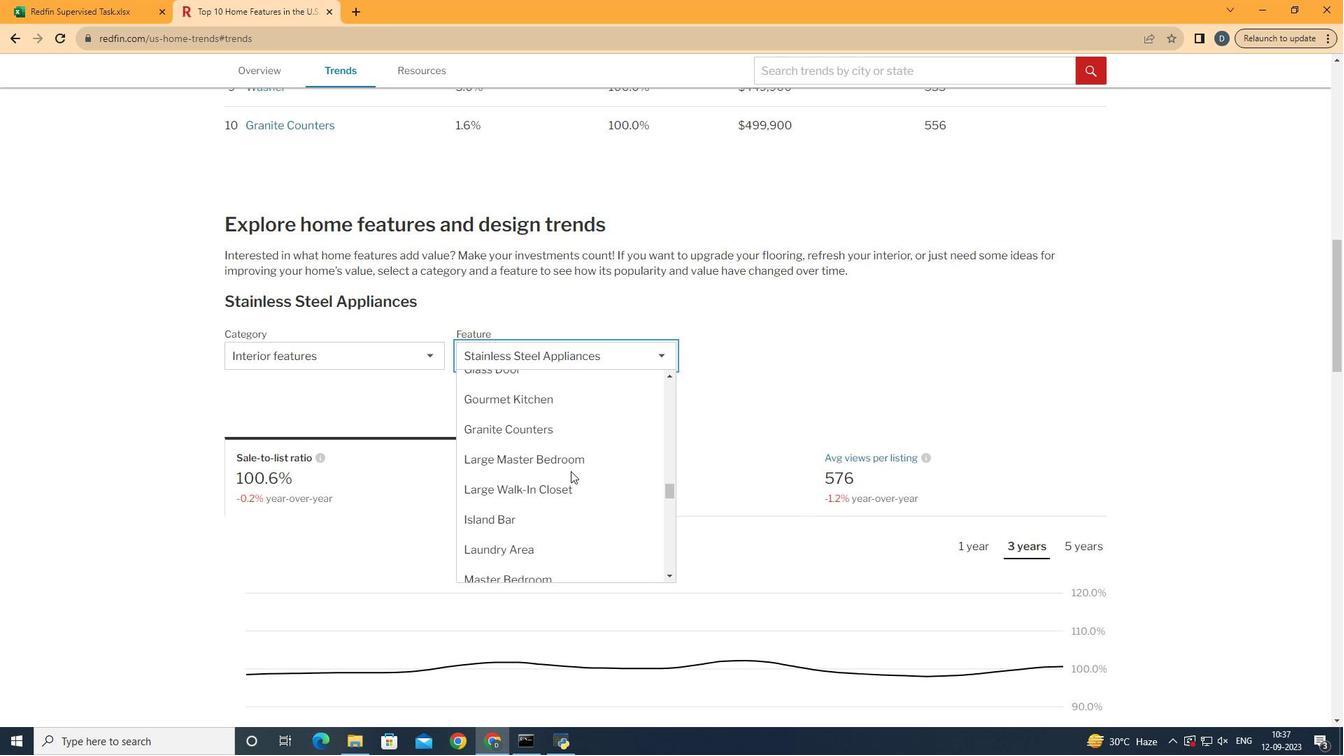 
Action: Mouse scrolled (570, 472) with delta (0, 0)
Screenshot: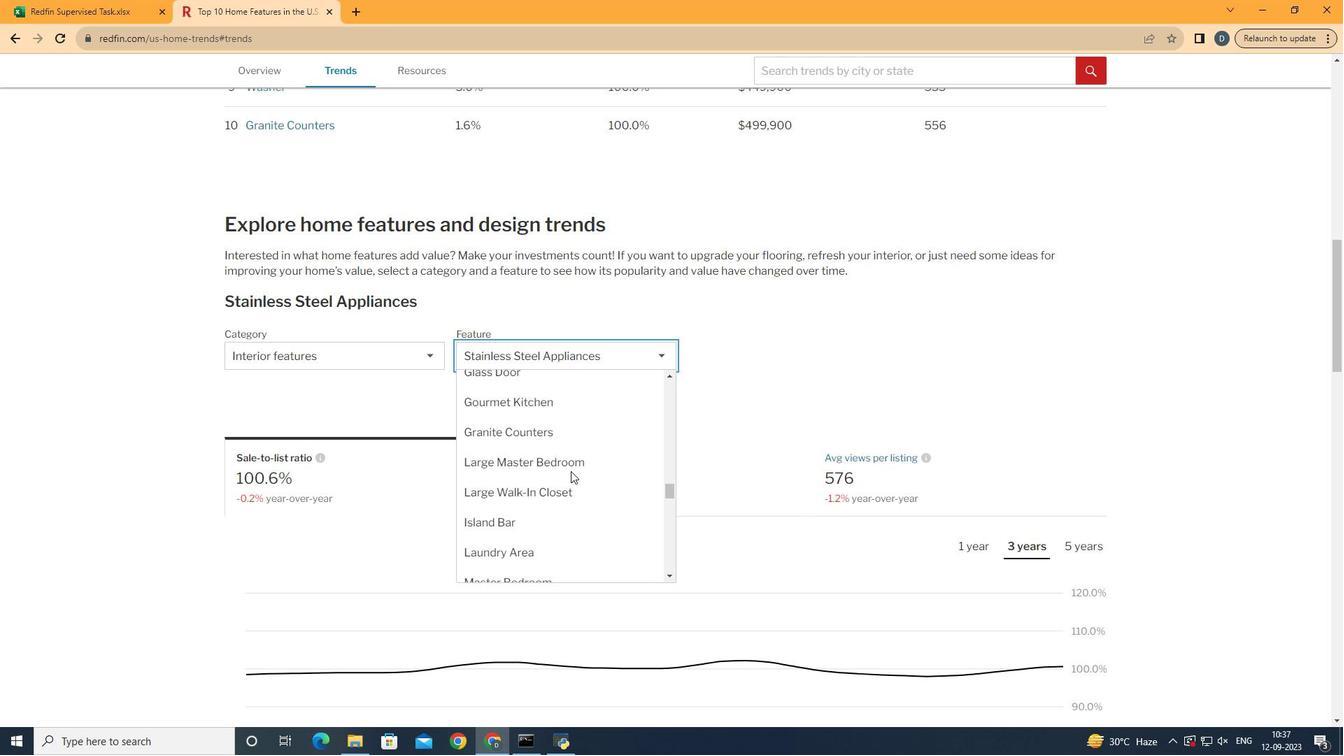 
Action: Mouse scrolled (570, 472) with delta (0, 0)
Screenshot: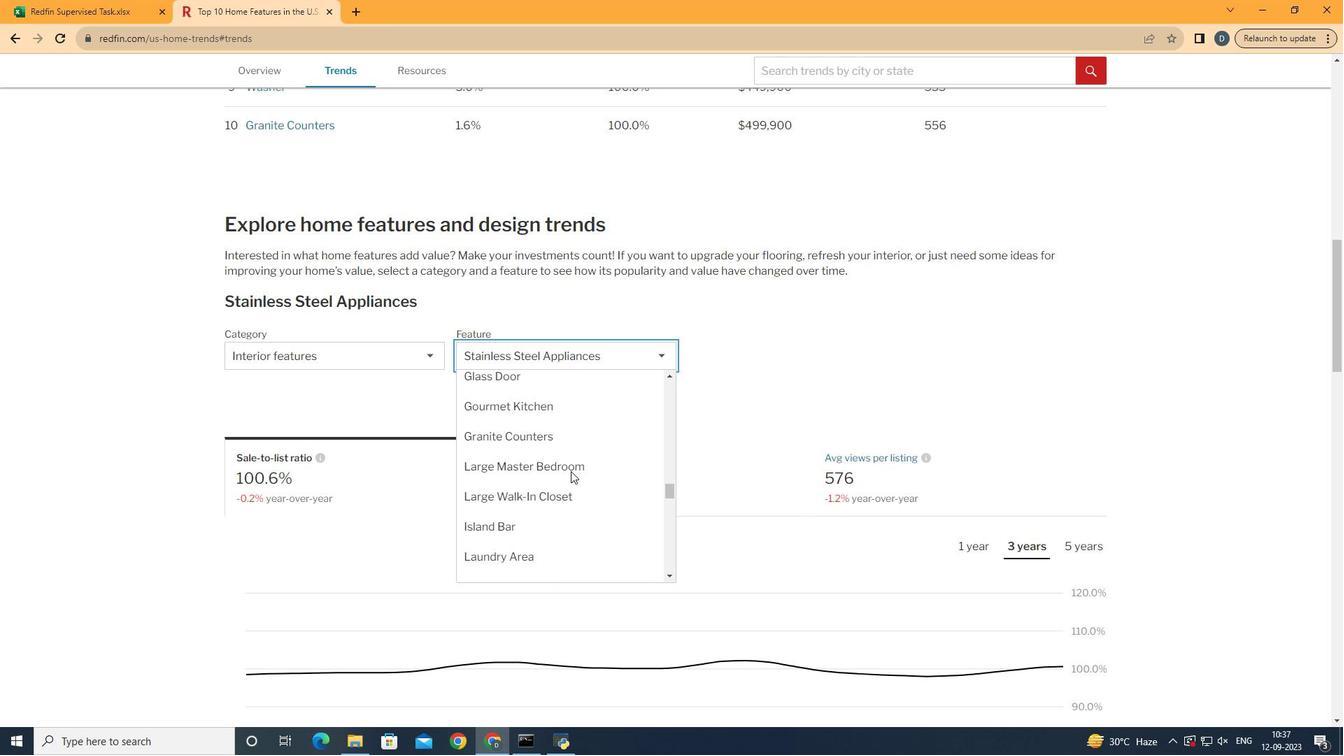 
Action: Mouse scrolled (570, 472) with delta (0, 0)
Screenshot: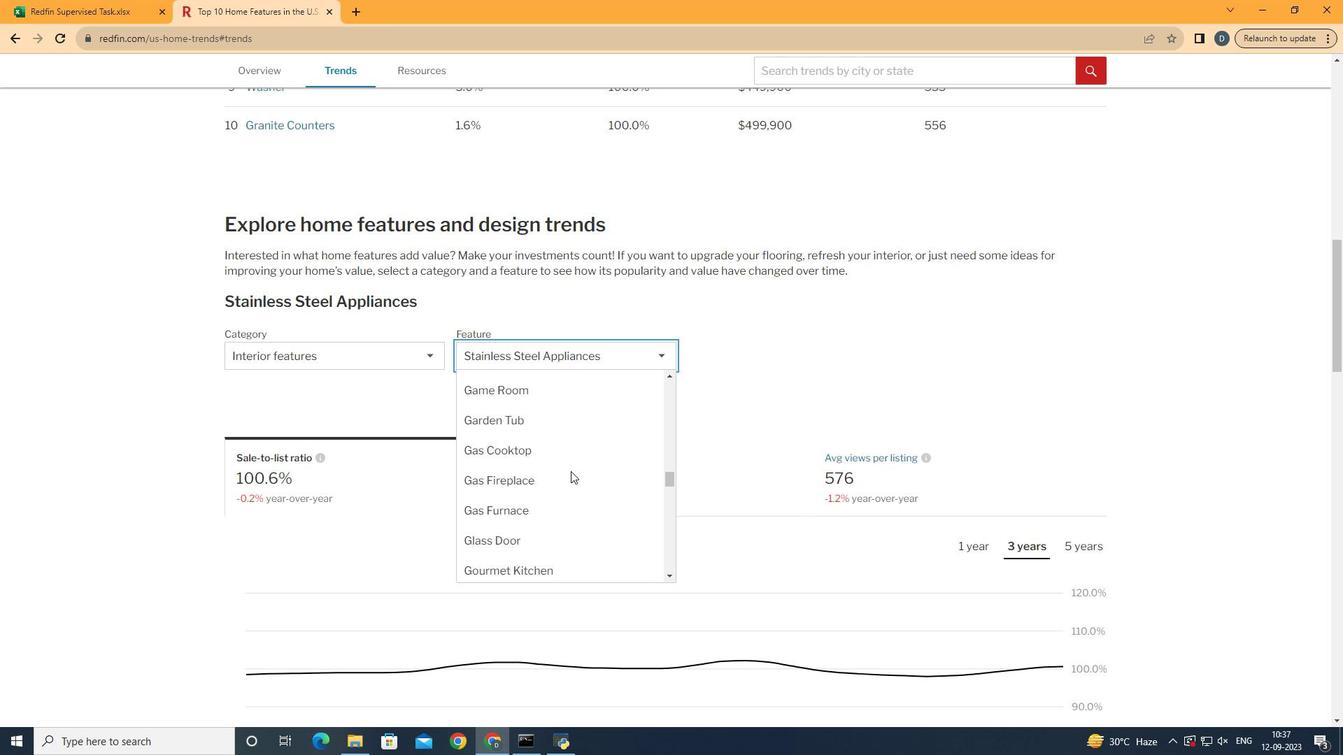 
Action: Mouse scrolled (570, 472) with delta (0, 0)
Screenshot: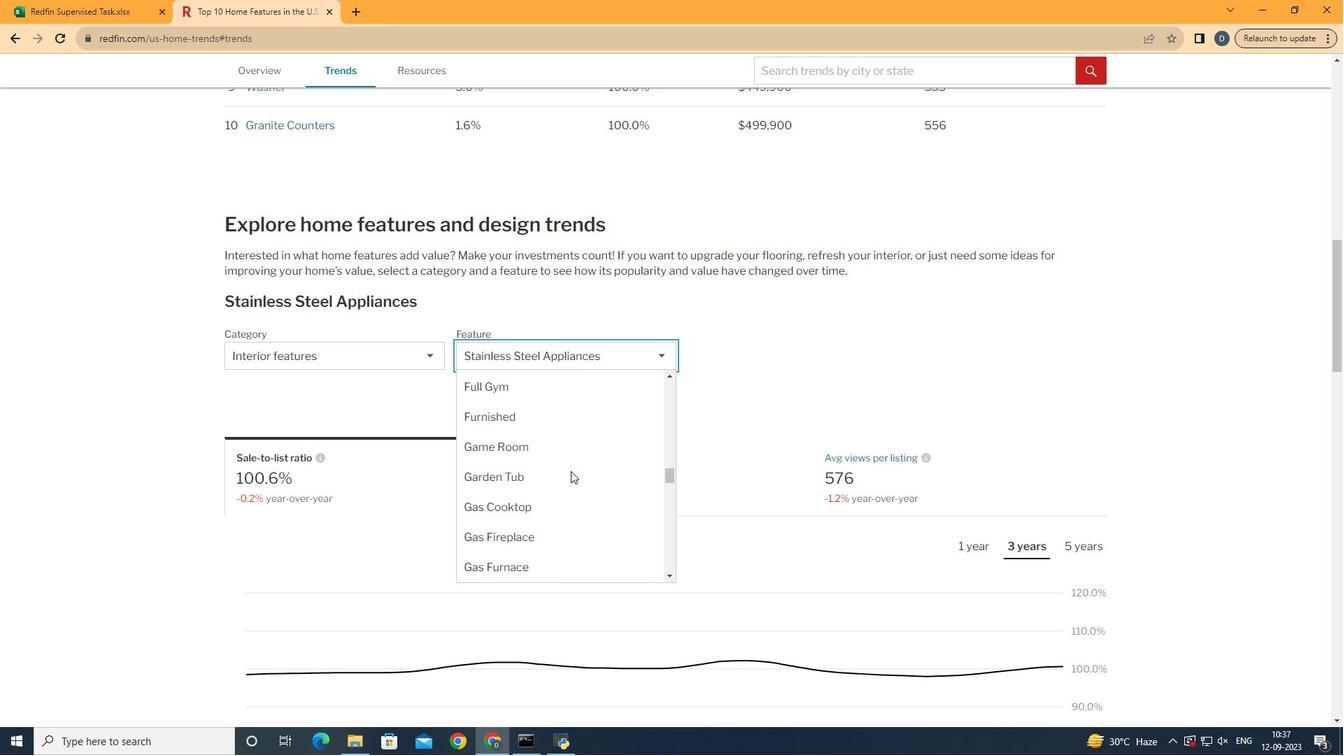 
Action: Mouse scrolled (570, 472) with delta (0, 0)
Screenshot: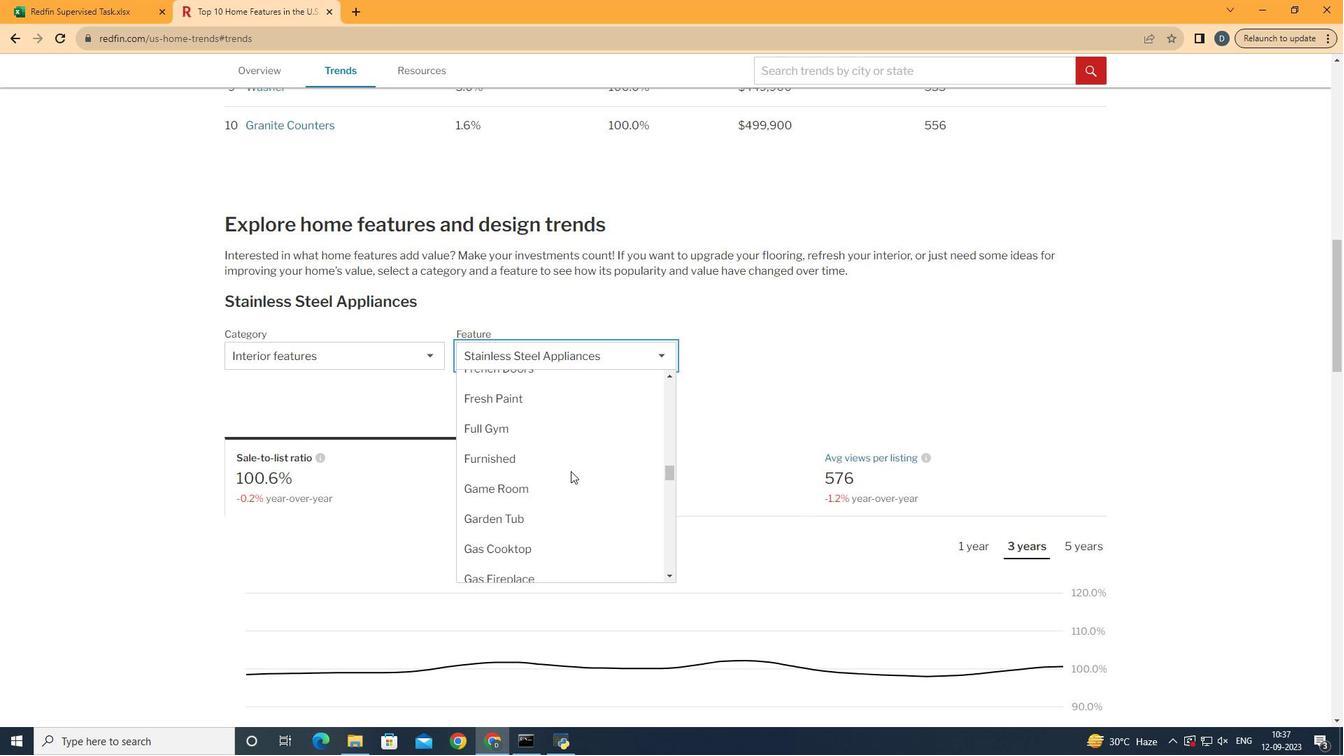 
Action: Mouse scrolled (570, 472) with delta (0, 0)
Screenshot: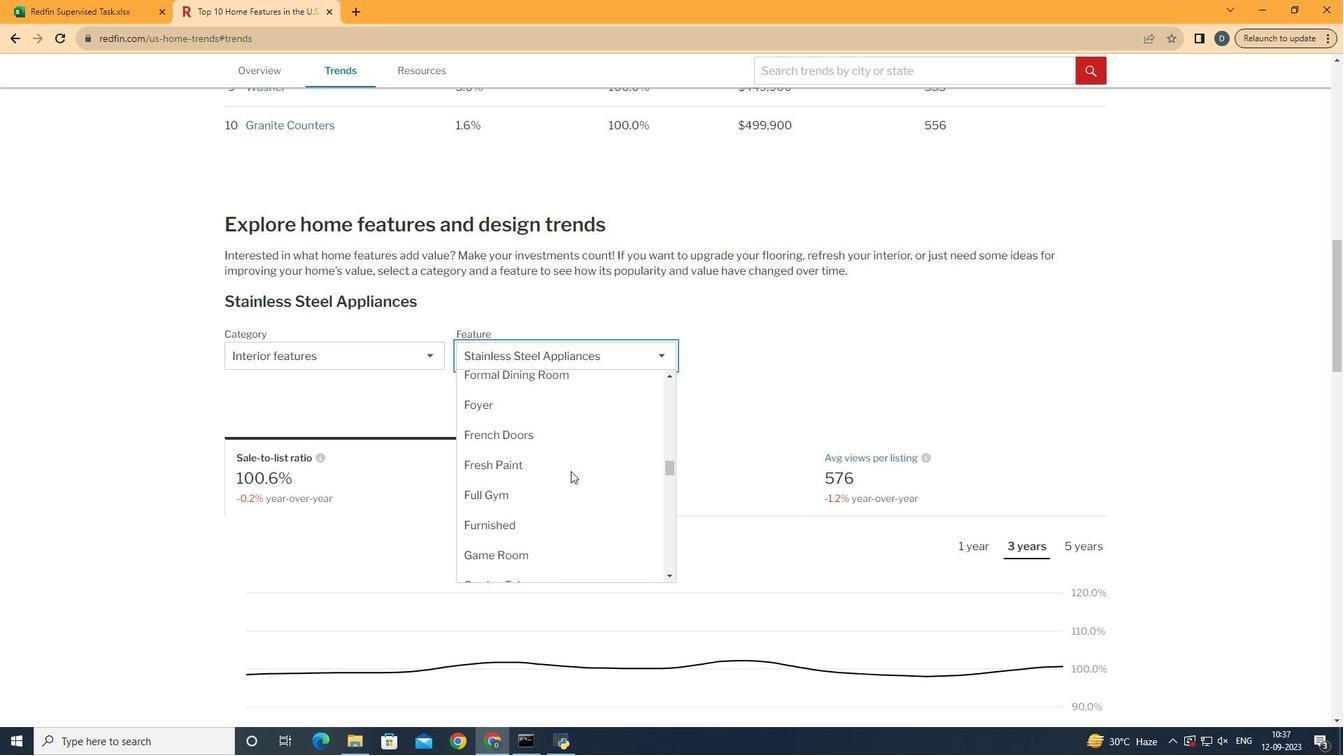 
Action: Mouse scrolled (570, 472) with delta (0, 0)
Screenshot: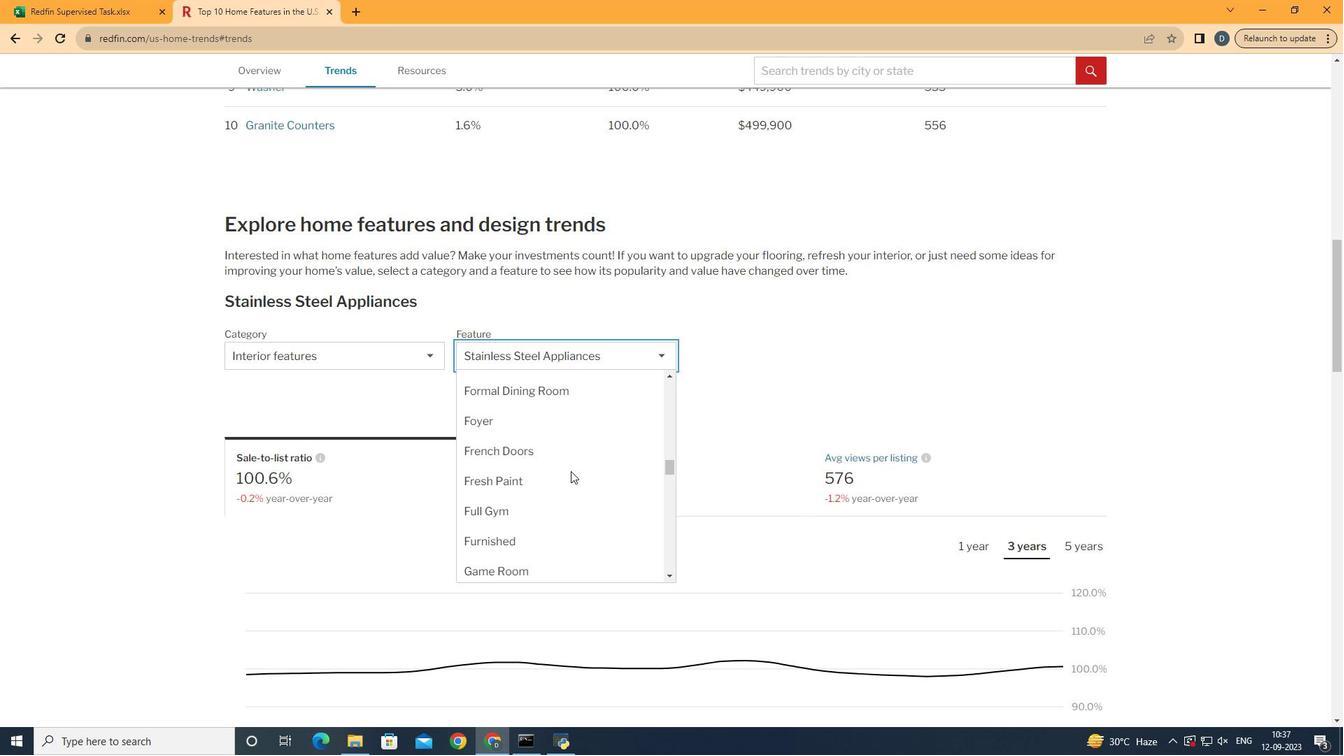 
Action: Mouse moved to (585, 387)
Screenshot: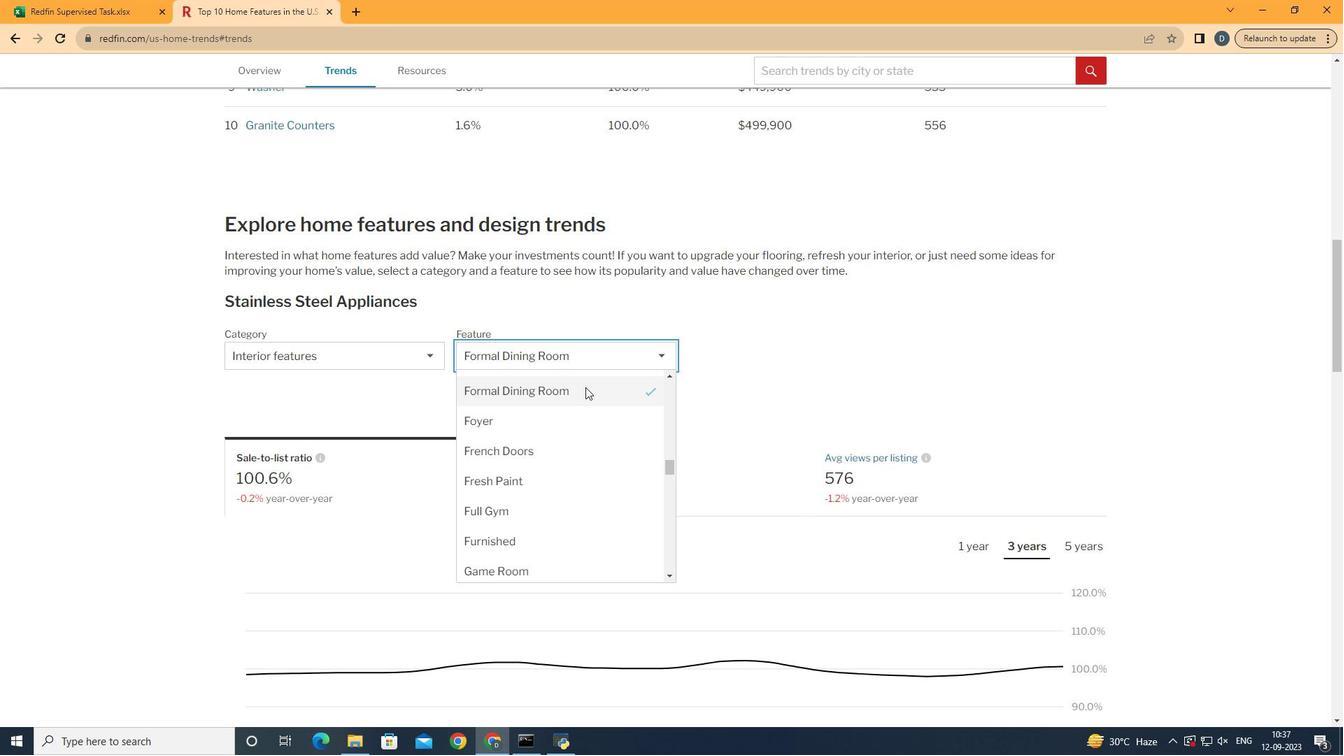 
Action: Mouse pressed left at (585, 387)
Screenshot: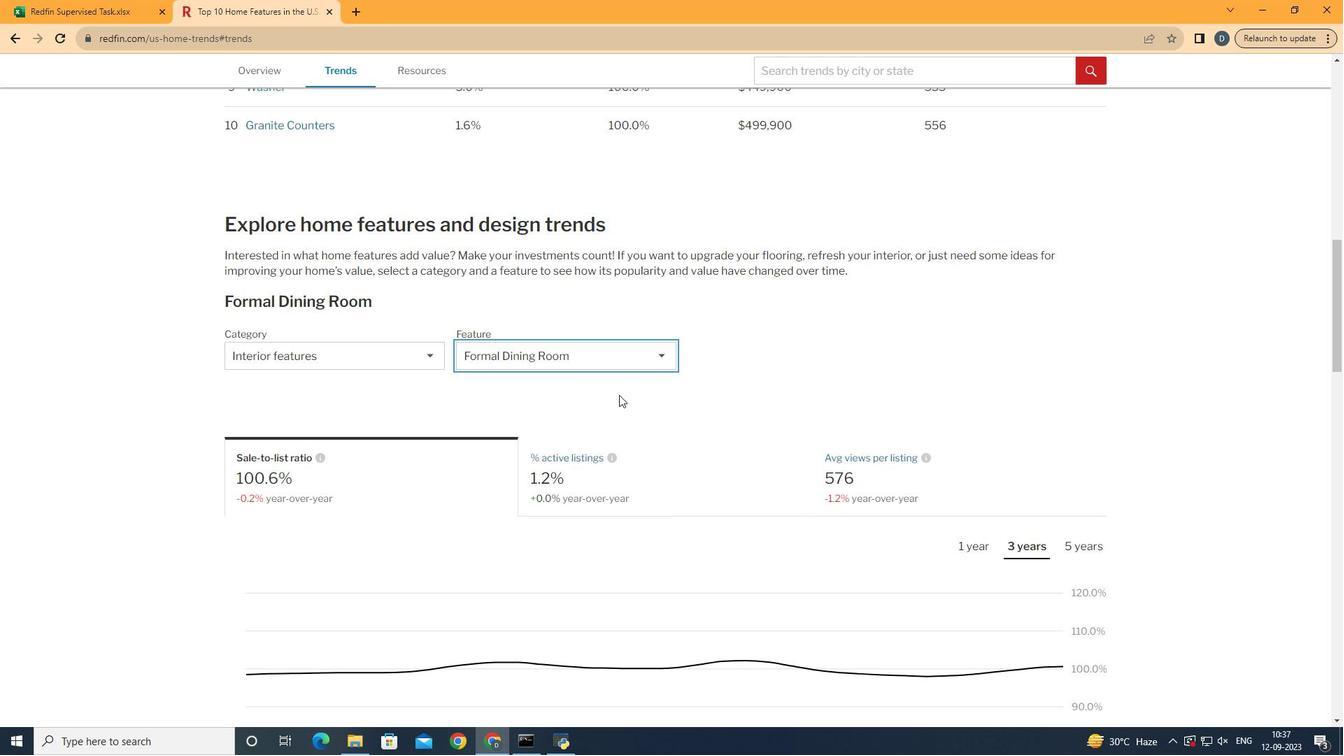 
Action: Mouse moved to (709, 470)
Screenshot: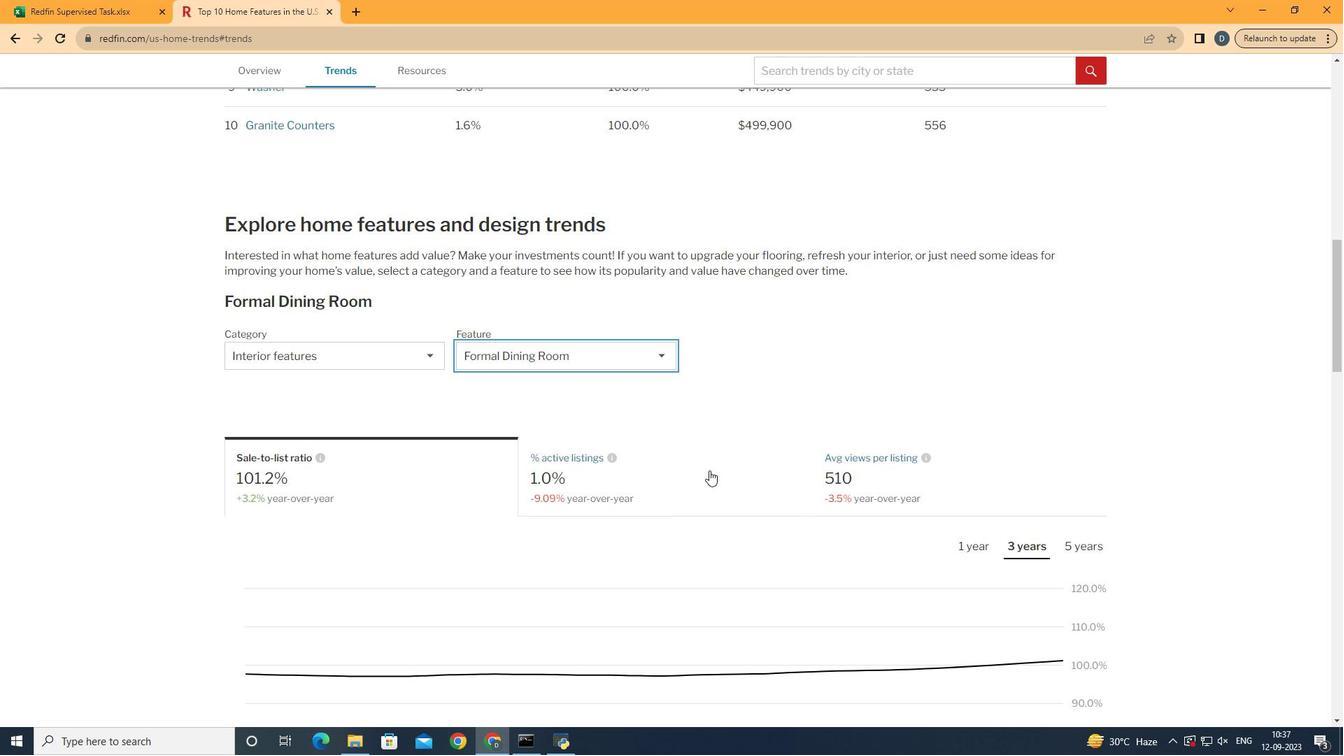 
Action: Mouse scrolled (709, 470) with delta (0, 0)
Screenshot: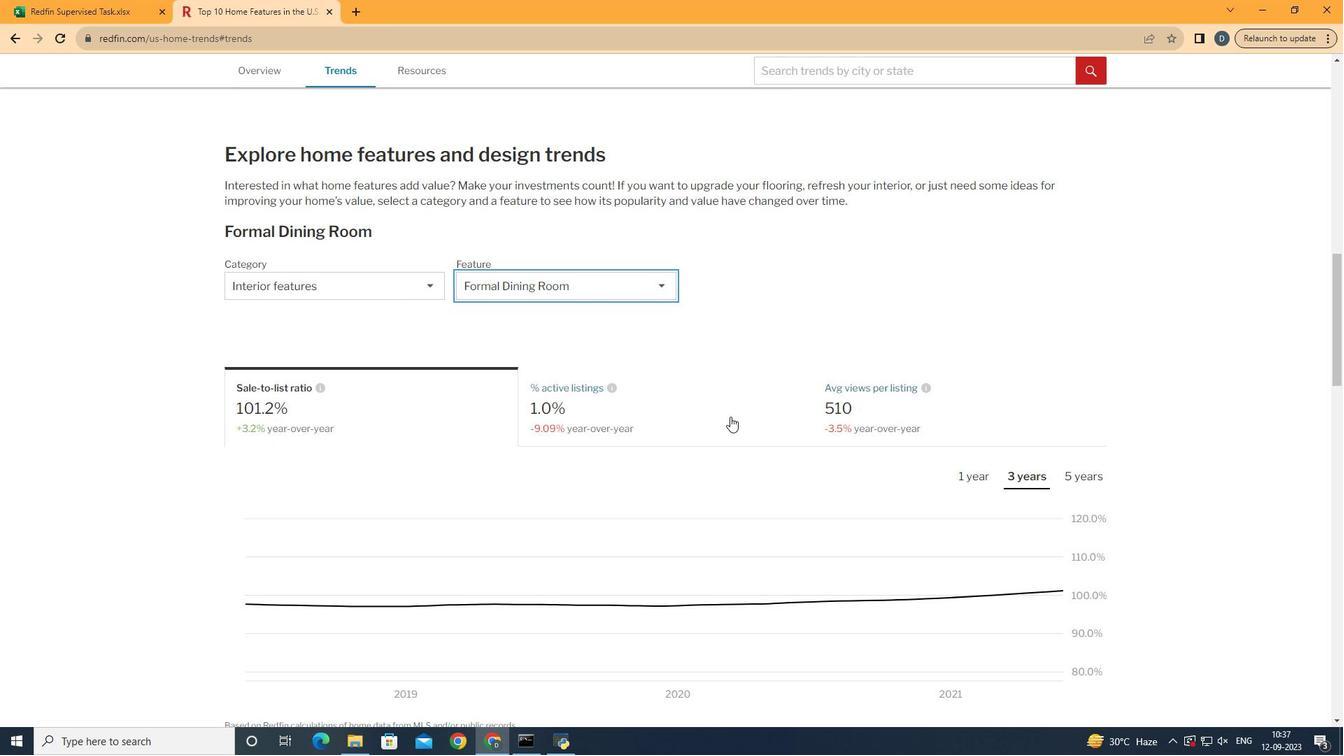 
Action: Mouse moved to (729, 393)
Screenshot: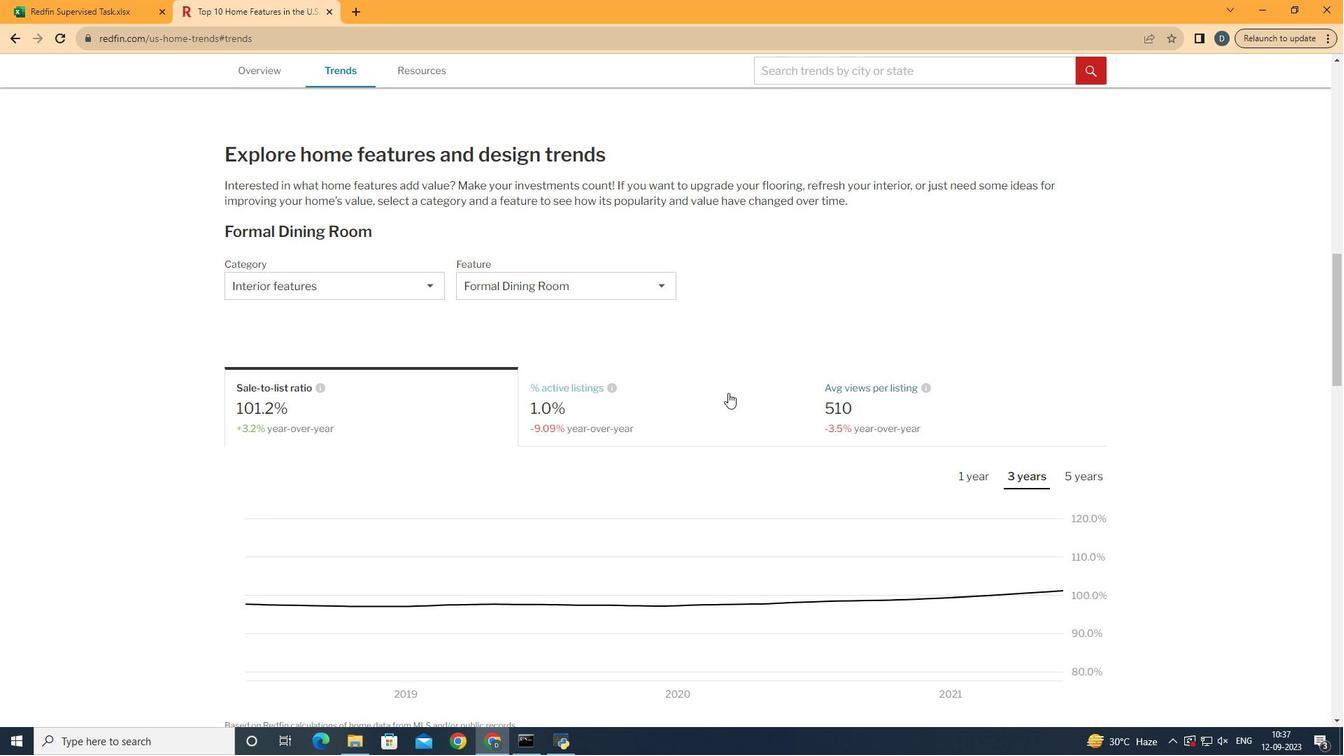 
Action: Mouse pressed left at (729, 393)
Screenshot: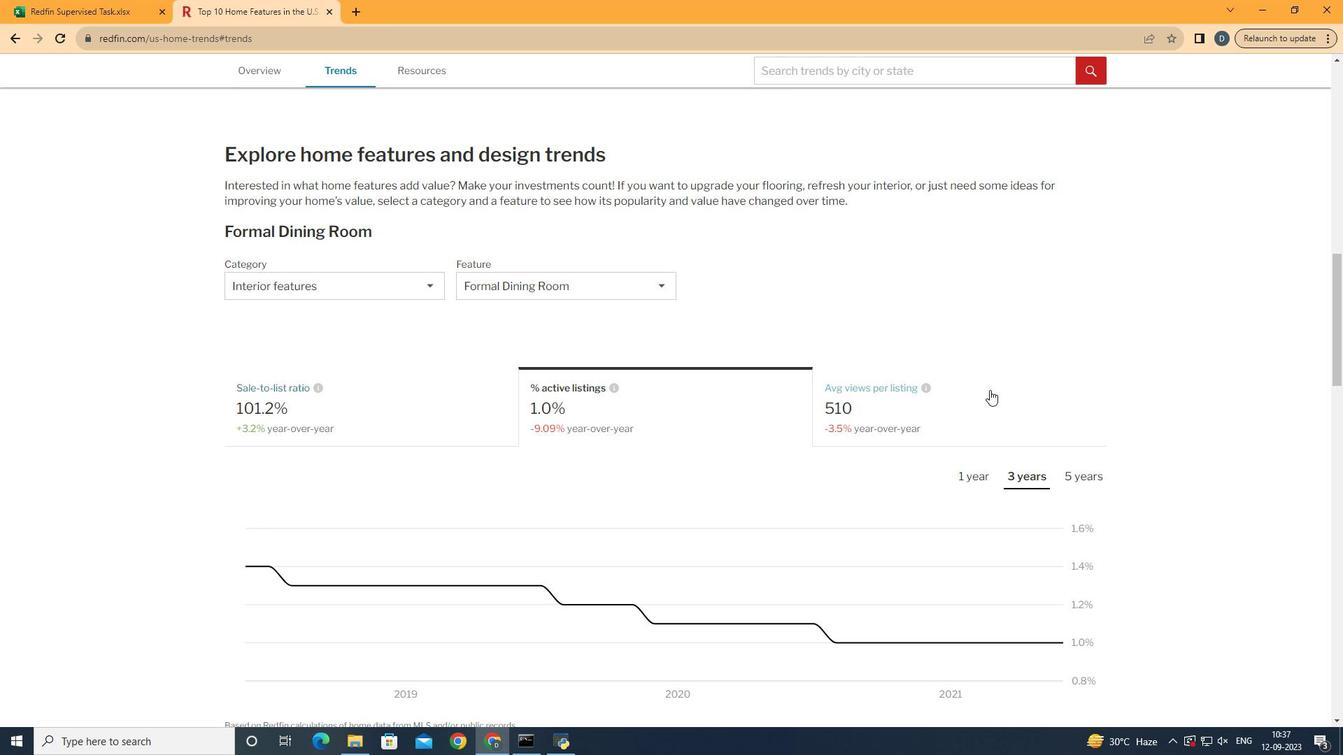 
Action: Mouse moved to (1088, 475)
Screenshot: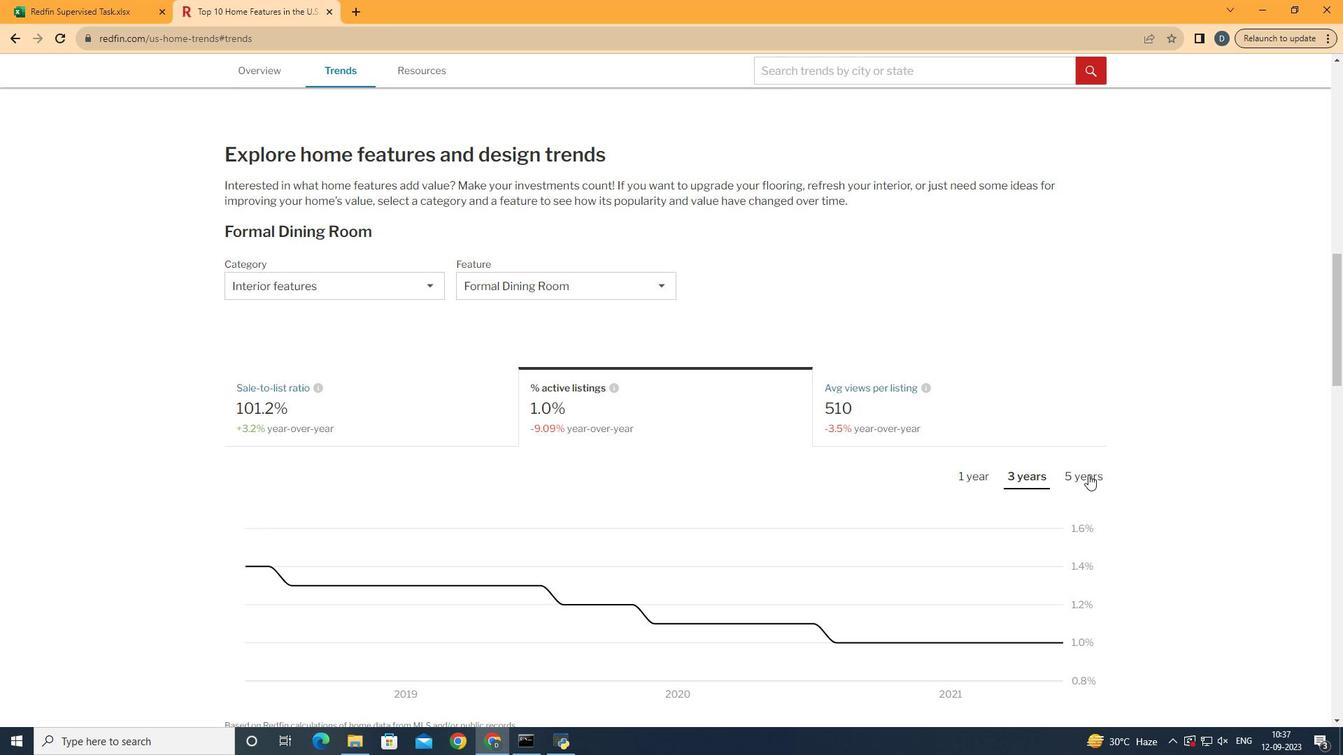 
Action: Mouse pressed left at (1088, 475)
Screenshot: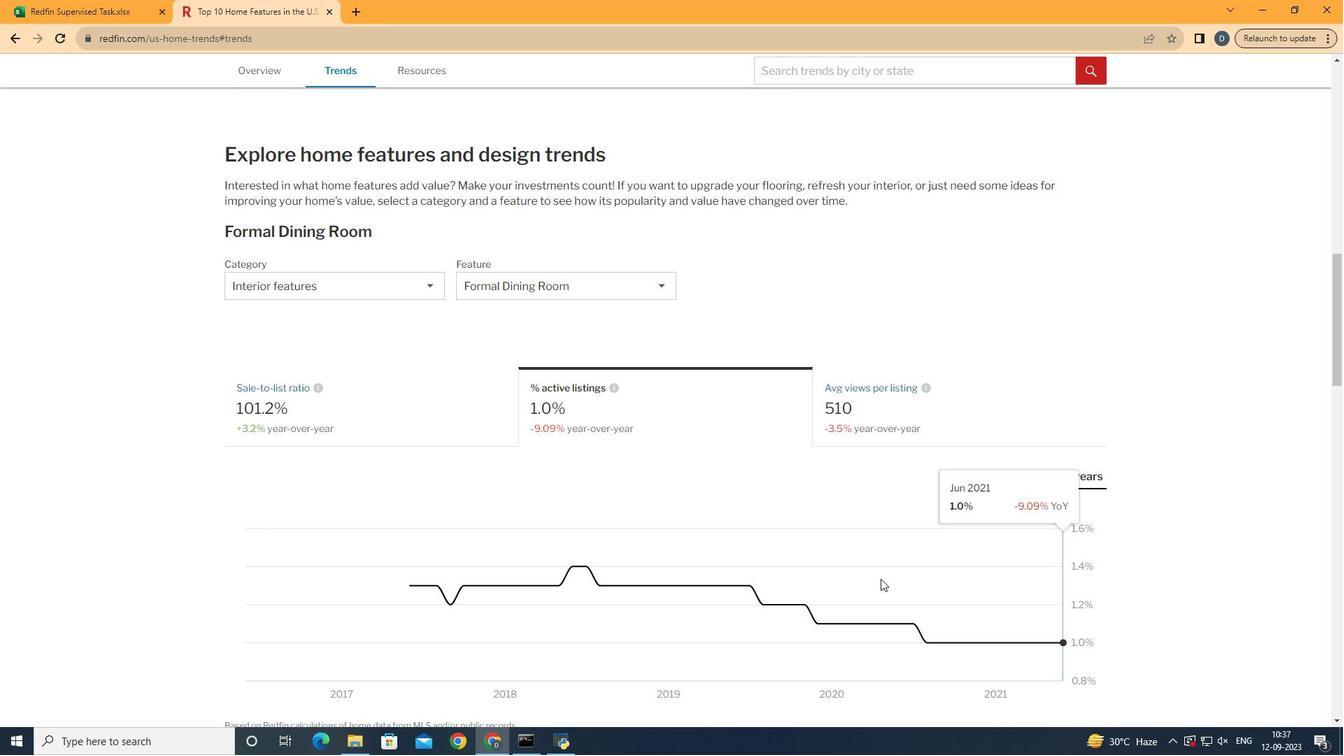 
Action: Mouse moved to (456, 598)
Screenshot: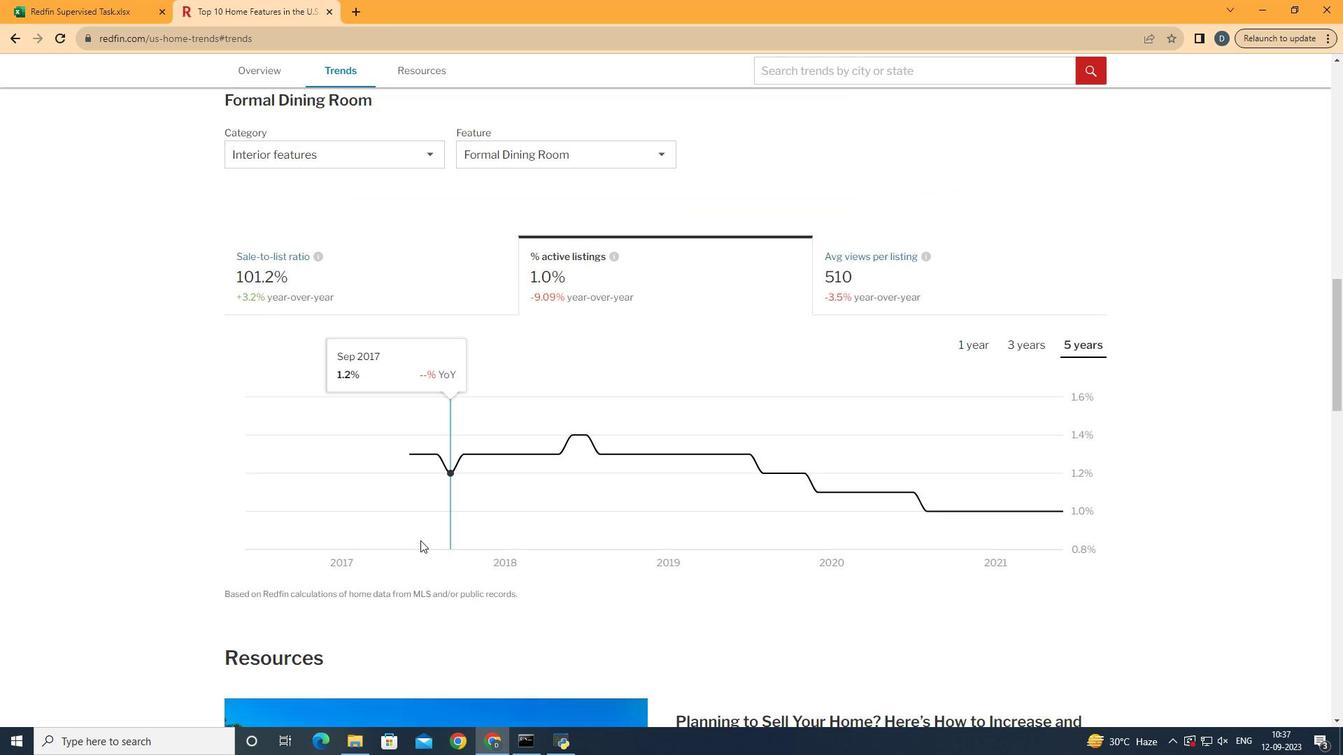 
Action: Mouse scrolled (456, 598) with delta (0, 0)
Screenshot: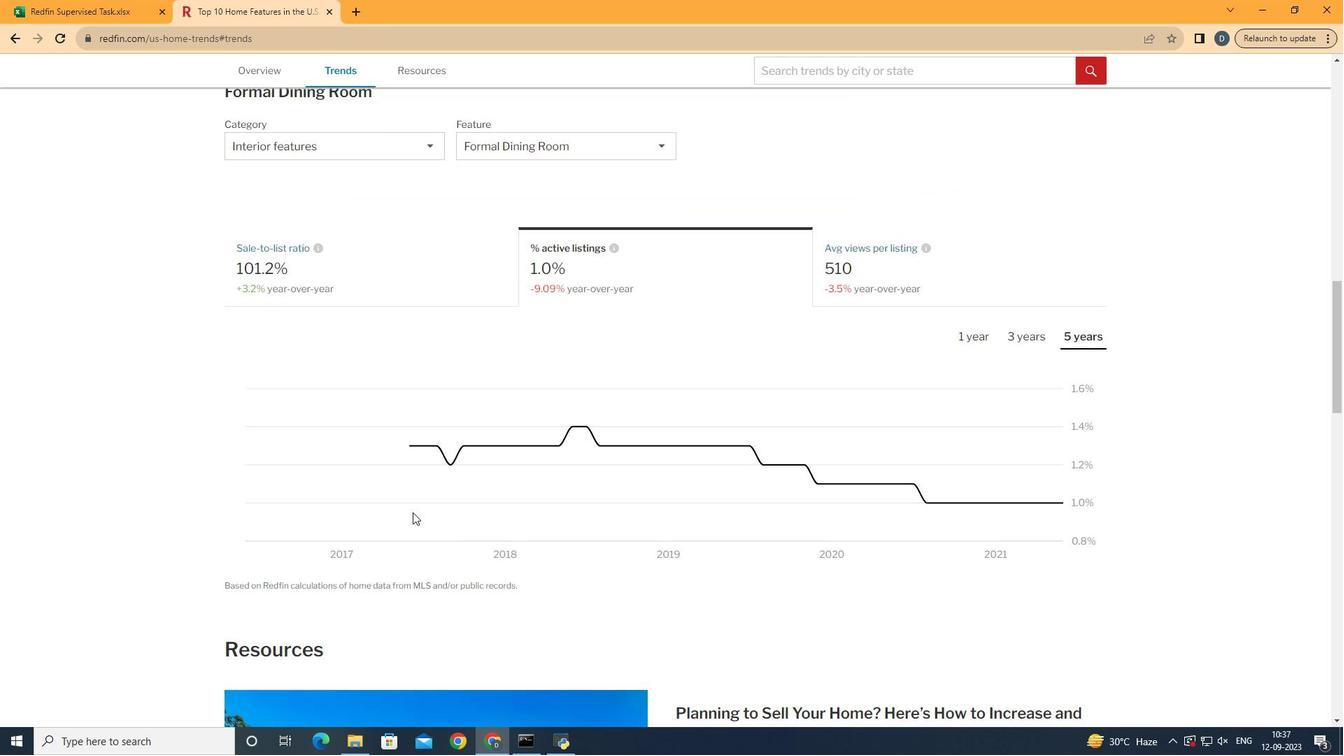 
Action: Mouse scrolled (456, 598) with delta (0, 0)
Screenshot: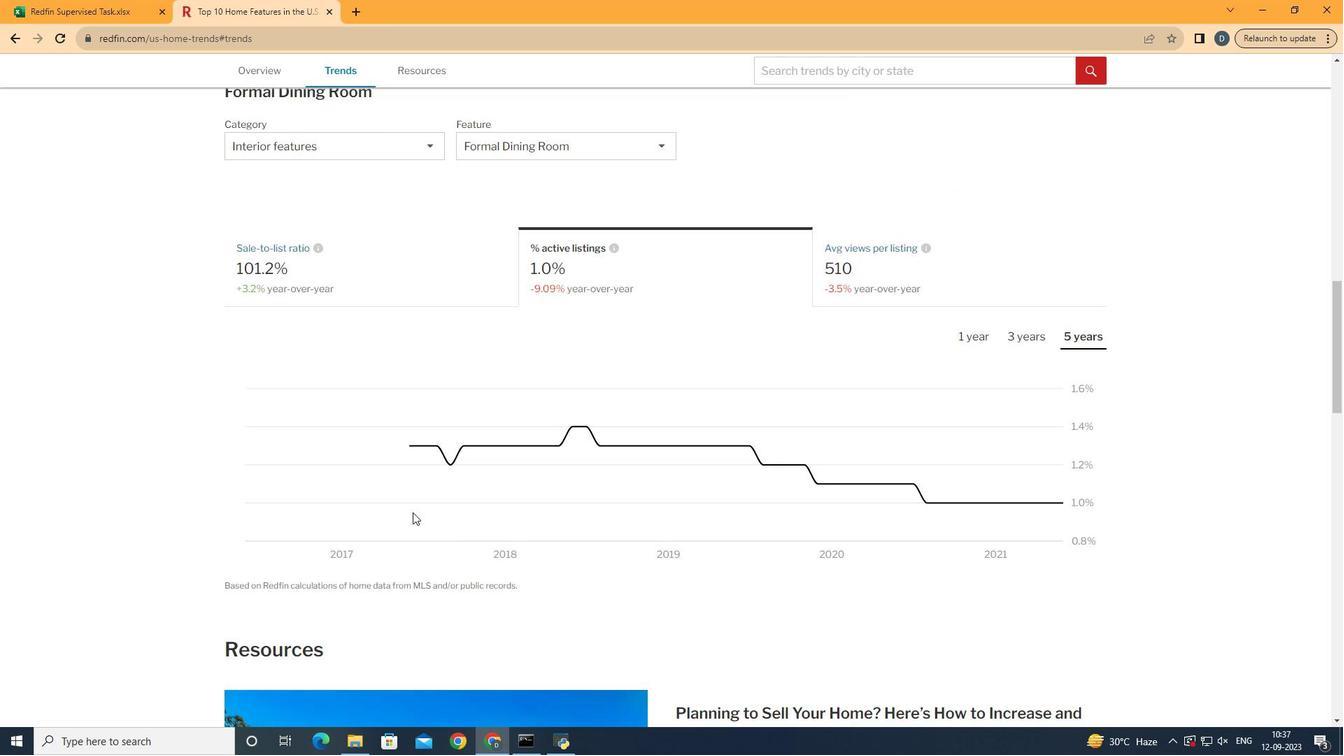 
Action: Mouse moved to (1067, 504)
Screenshot: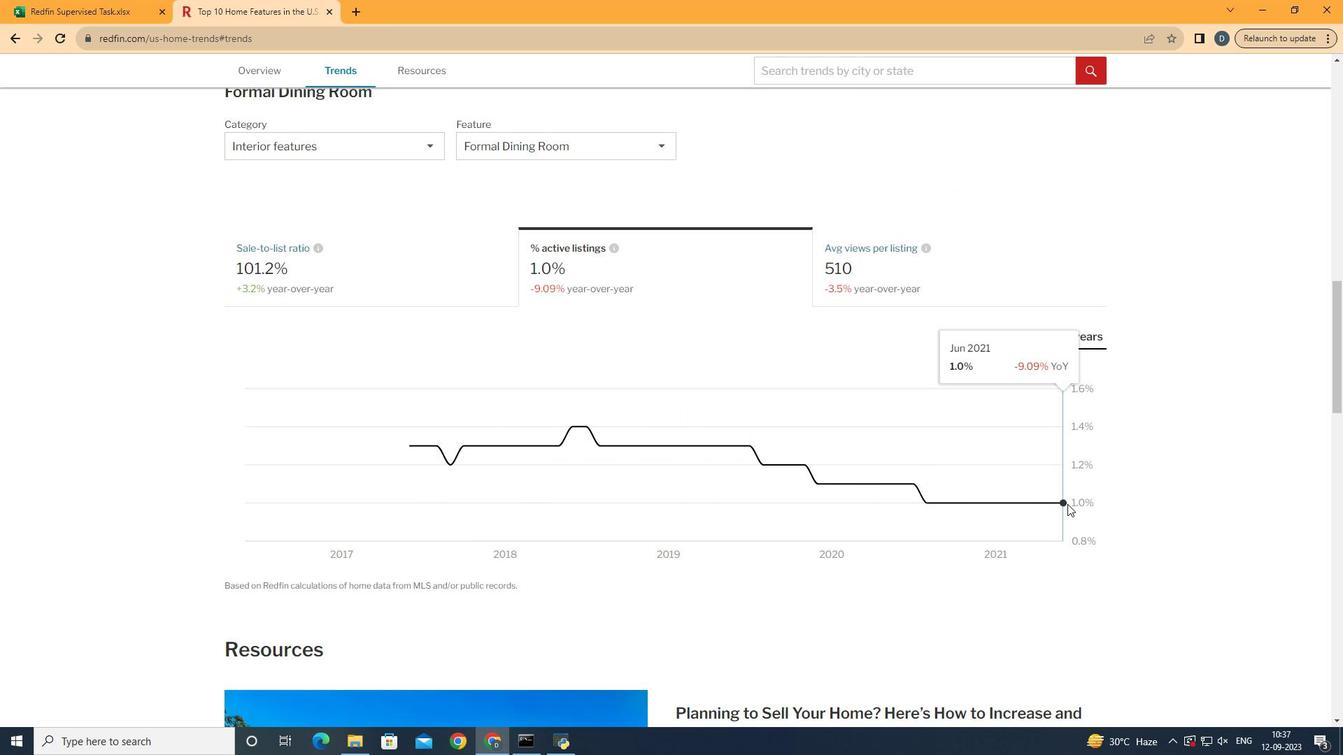 
